 Task: Search one way flight ticket for 4 adults, 2 children, 2 infants in seat and 1 infant on lap in premium economy from Sacramento: Sacramento International Airport to Evansville: Evansville Regional Airport on 5-3-2023. Choice of flights is Southwest. Number of bags: 2 carry on bags. Price is upto 99000. Outbound departure time preference is 16:00.
Action: Mouse moved to (310, 259)
Screenshot: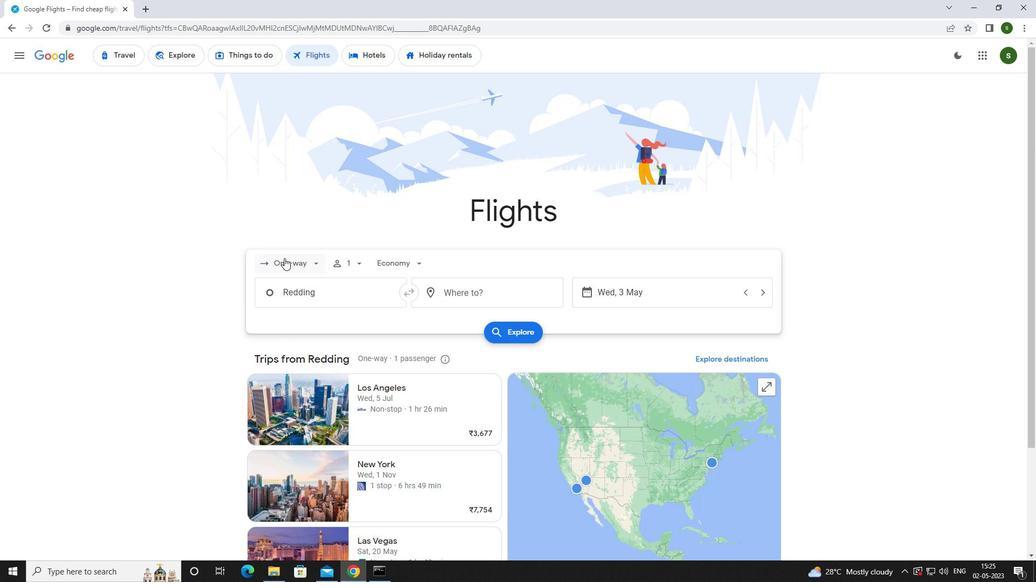 
Action: Mouse pressed left at (310, 259)
Screenshot: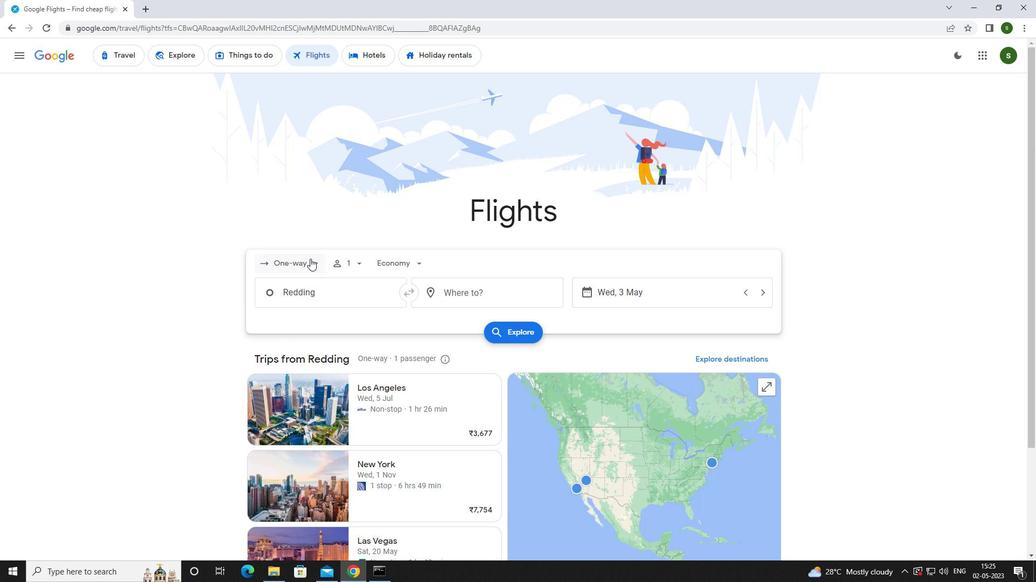 
Action: Mouse moved to (307, 308)
Screenshot: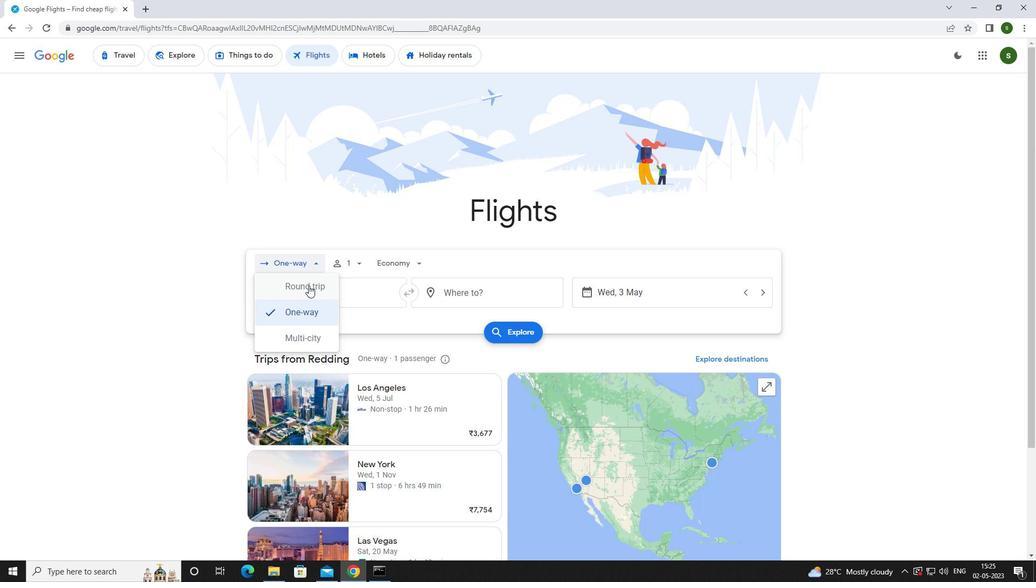 
Action: Mouse pressed left at (307, 308)
Screenshot: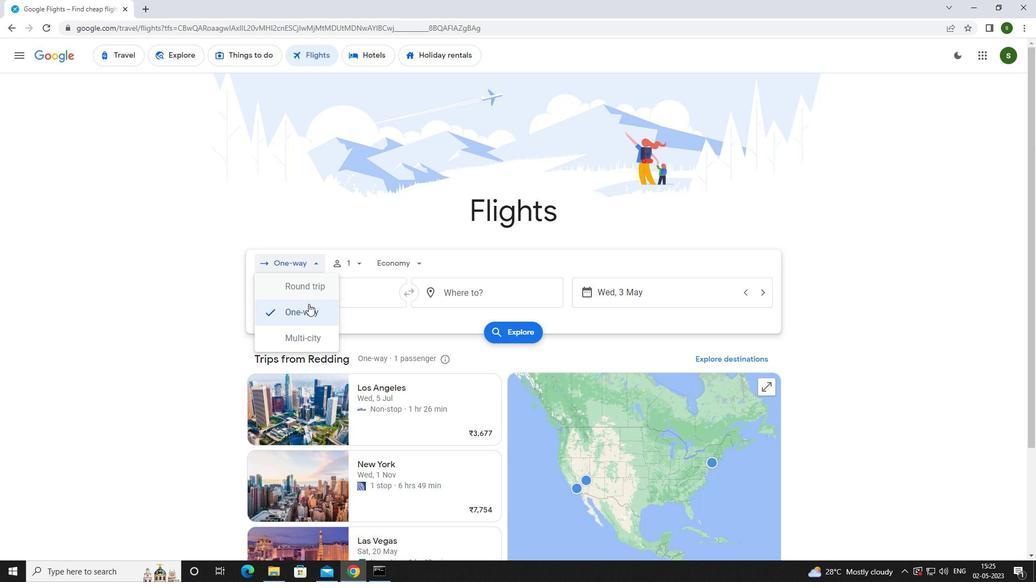 
Action: Mouse moved to (361, 265)
Screenshot: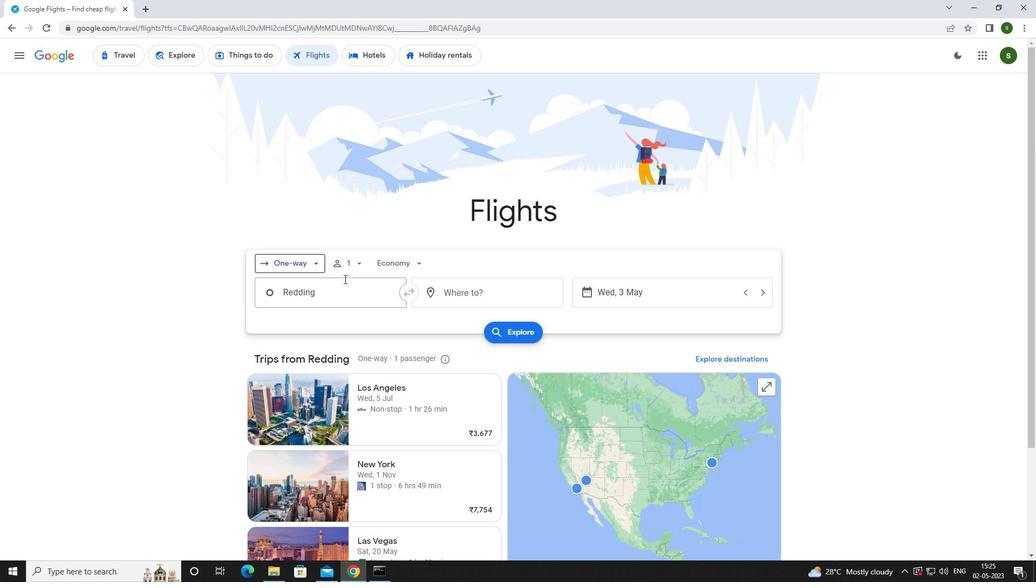 
Action: Mouse pressed left at (361, 265)
Screenshot: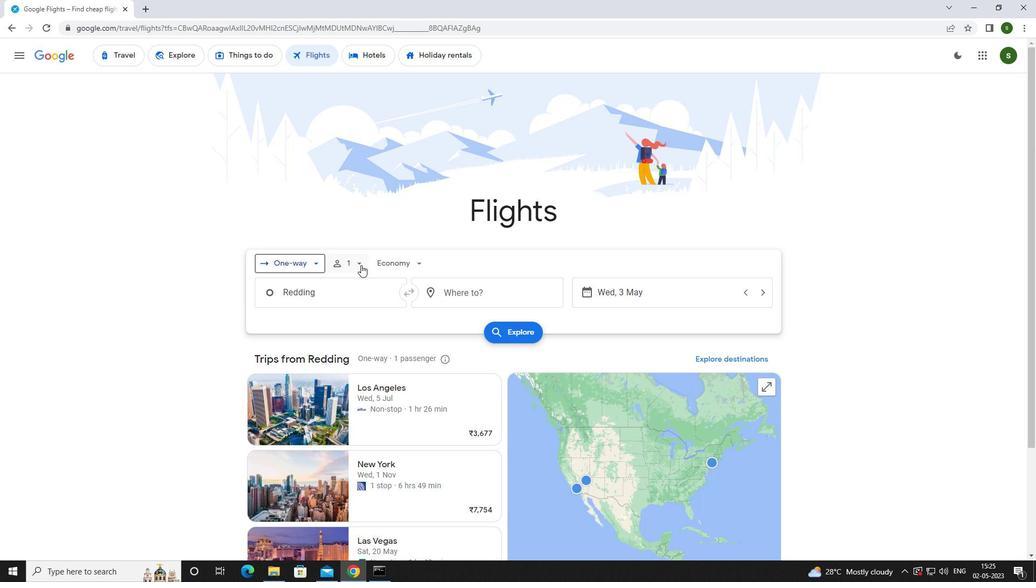 
Action: Mouse moved to (439, 290)
Screenshot: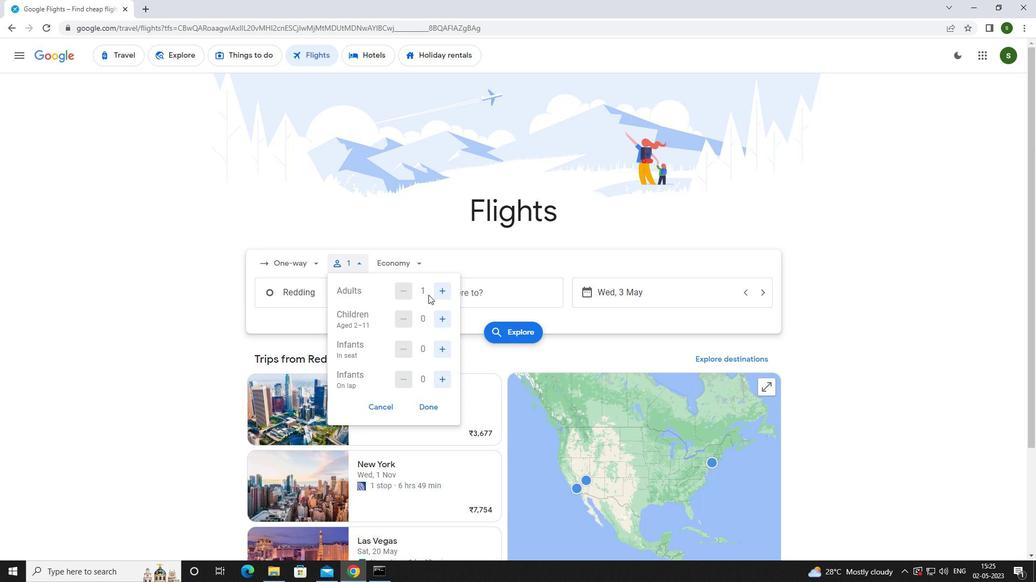 
Action: Mouse pressed left at (439, 290)
Screenshot: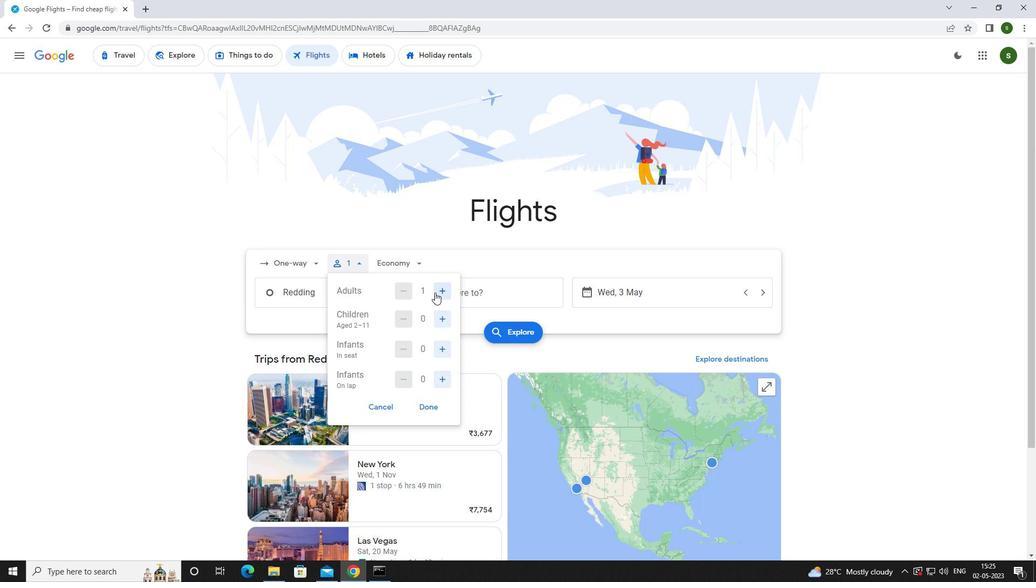 
Action: Mouse pressed left at (439, 290)
Screenshot: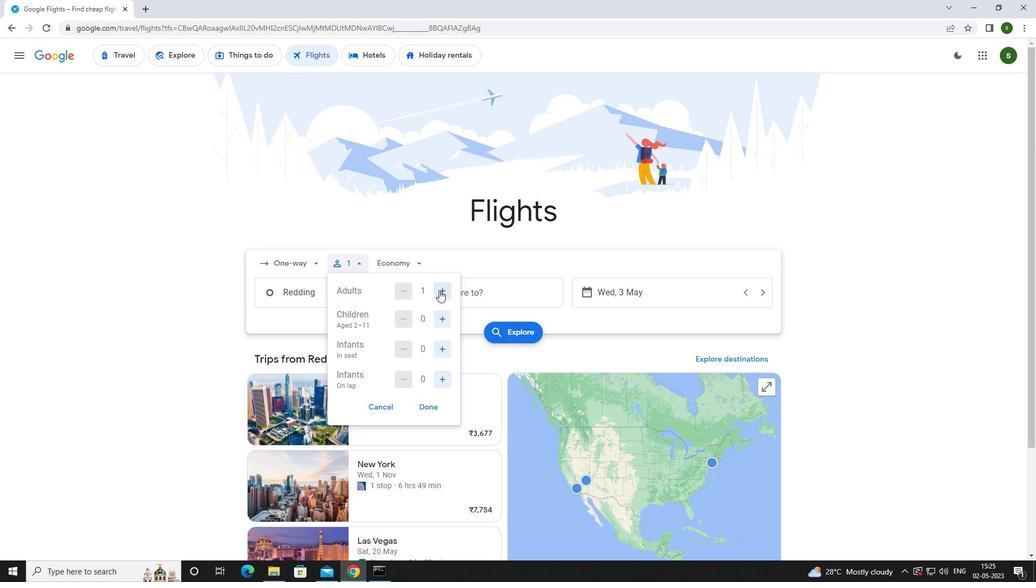 
Action: Mouse pressed left at (439, 290)
Screenshot: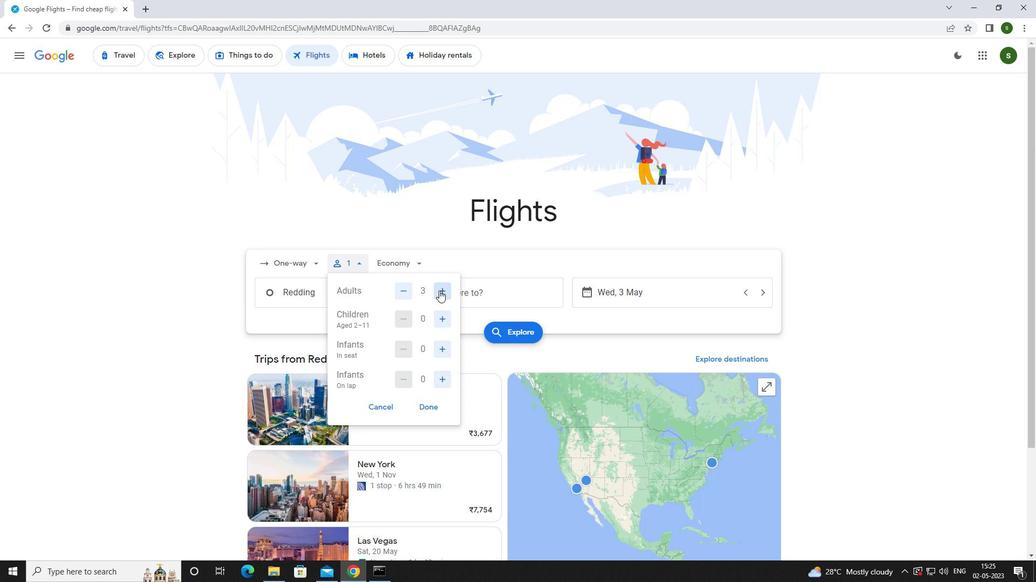 
Action: Mouse moved to (443, 313)
Screenshot: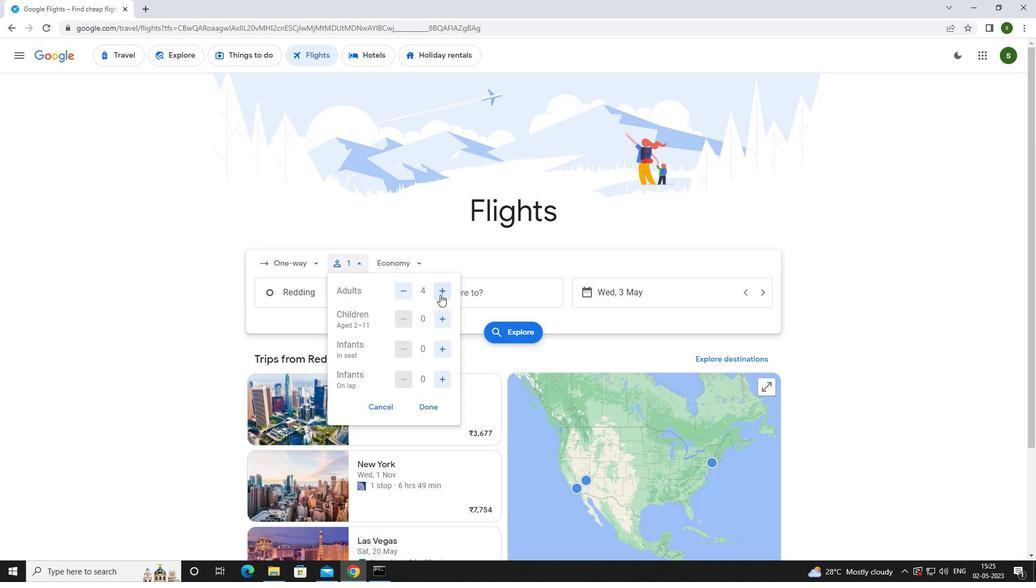 
Action: Mouse pressed left at (443, 313)
Screenshot: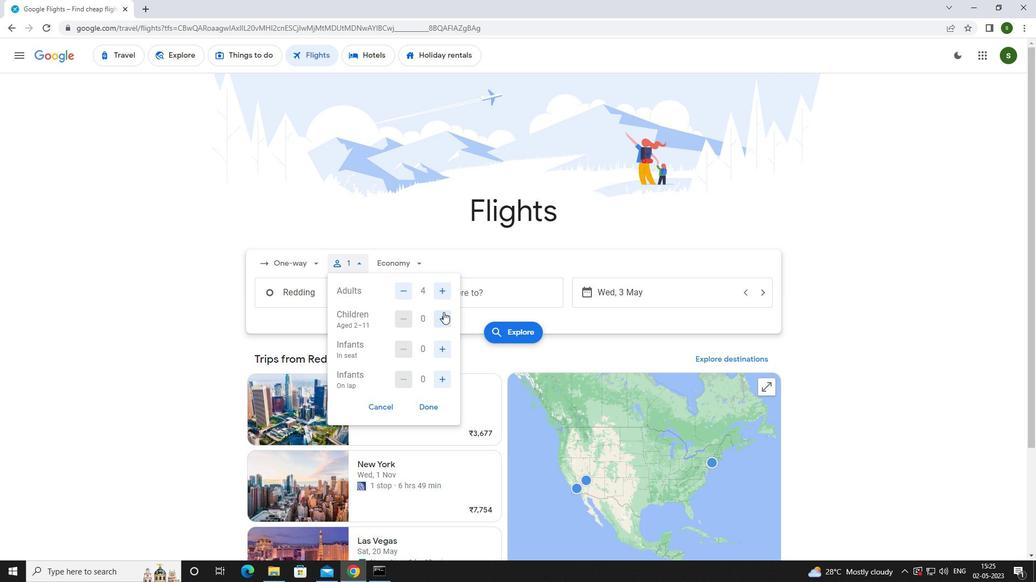 
Action: Mouse pressed left at (443, 313)
Screenshot: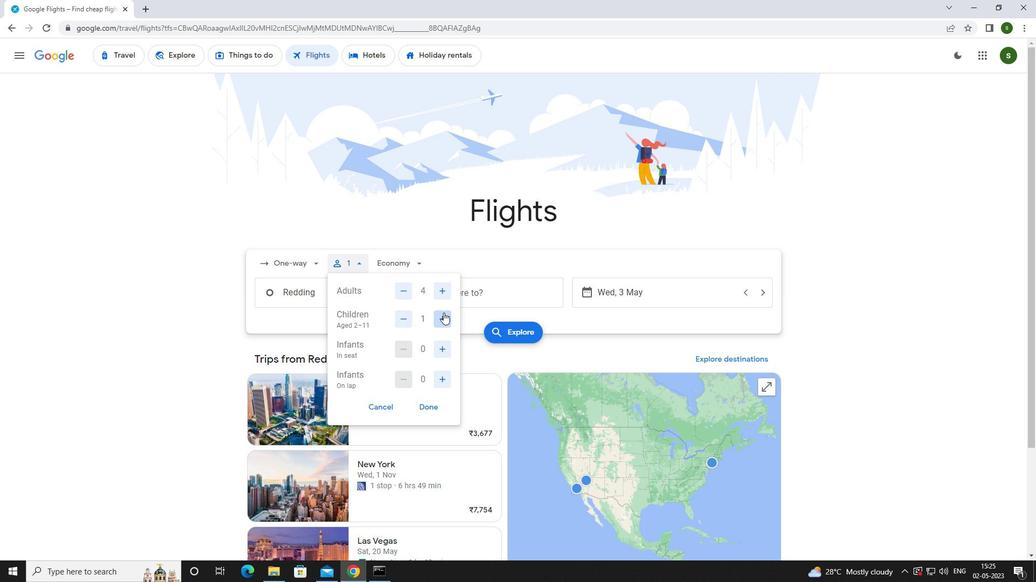 
Action: Mouse moved to (440, 341)
Screenshot: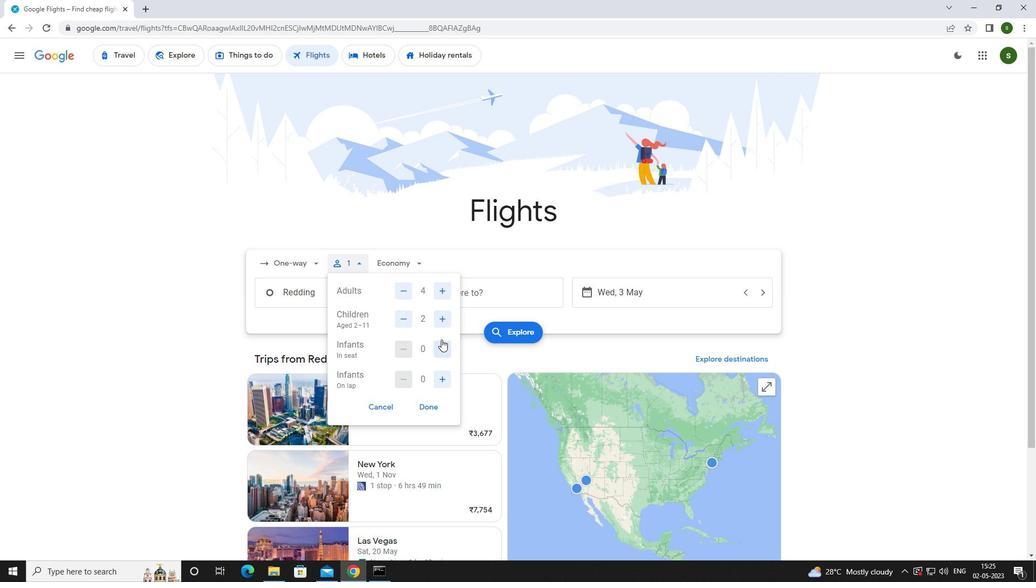 
Action: Mouse pressed left at (440, 341)
Screenshot: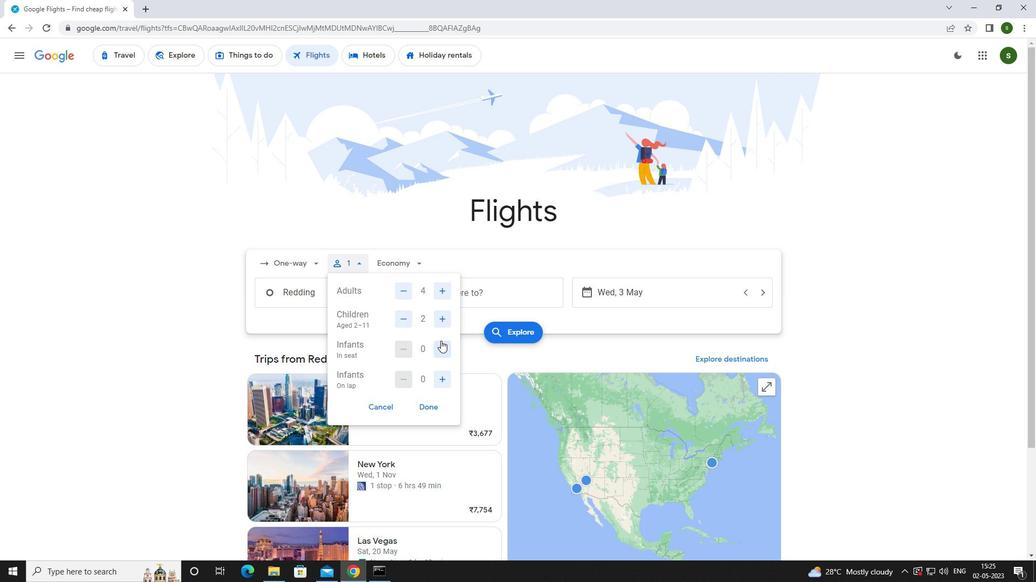 
Action: Mouse pressed left at (440, 341)
Screenshot: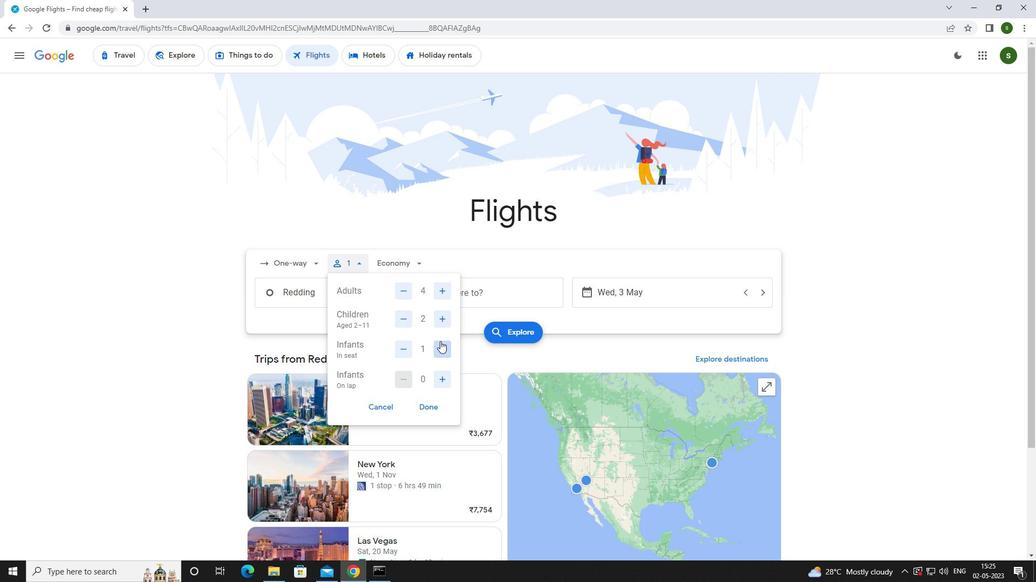 
Action: Mouse moved to (441, 379)
Screenshot: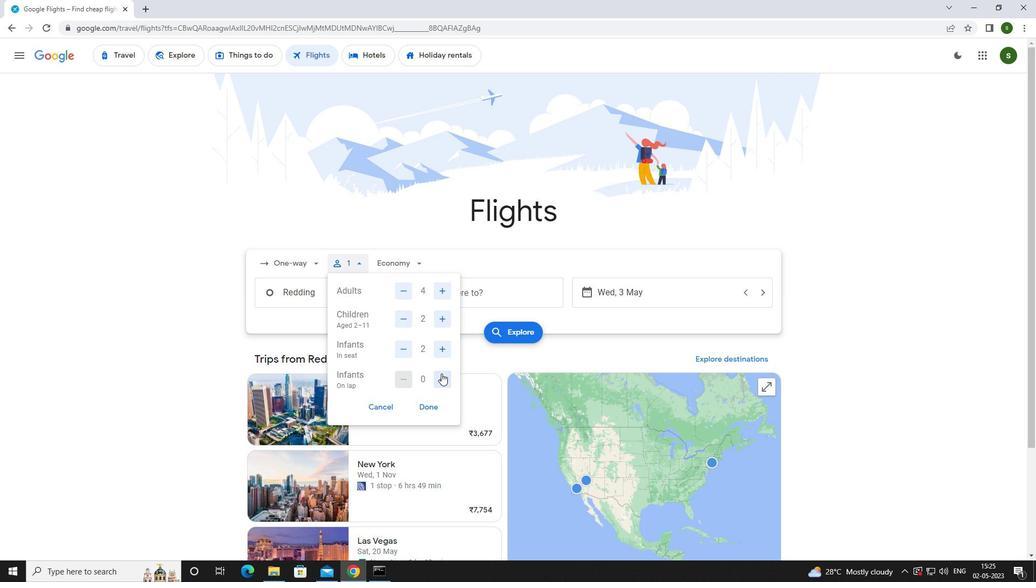 
Action: Mouse pressed left at (441, 379)
Screenshot: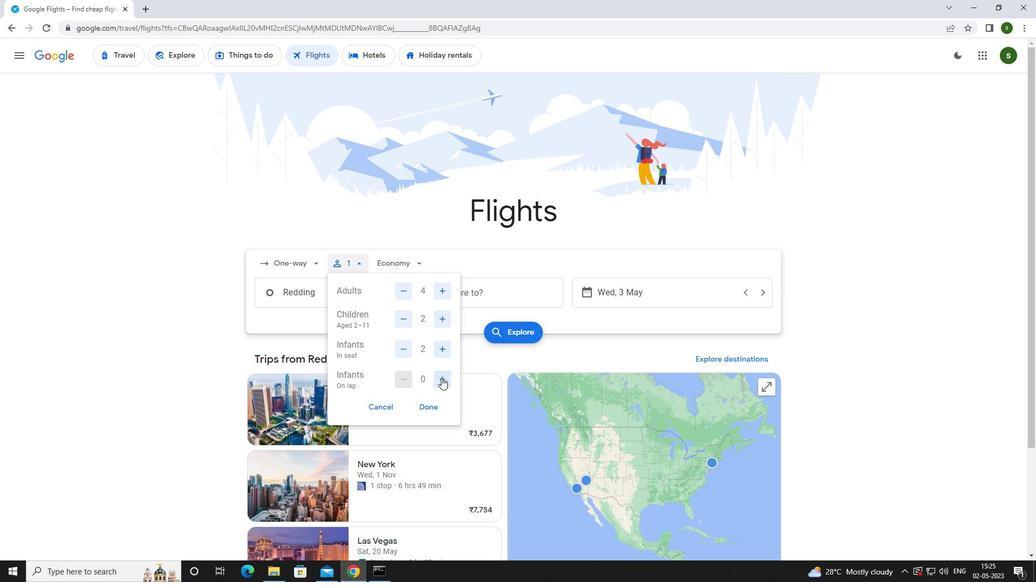 
Action: Mouse moved to (419, 263)
Screenshot: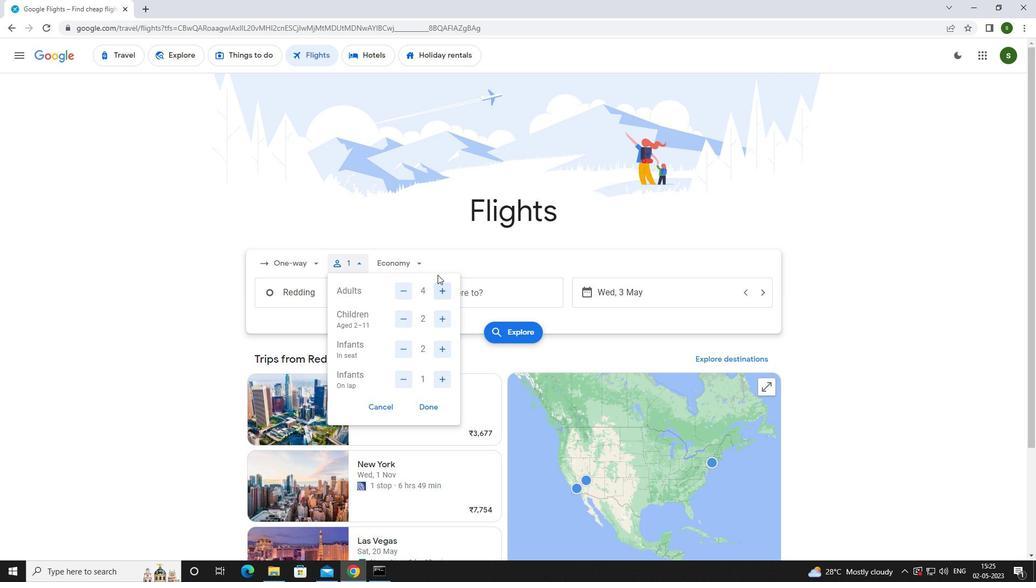 
Action: Mouse pressed left at (419, 263)
Screenshot: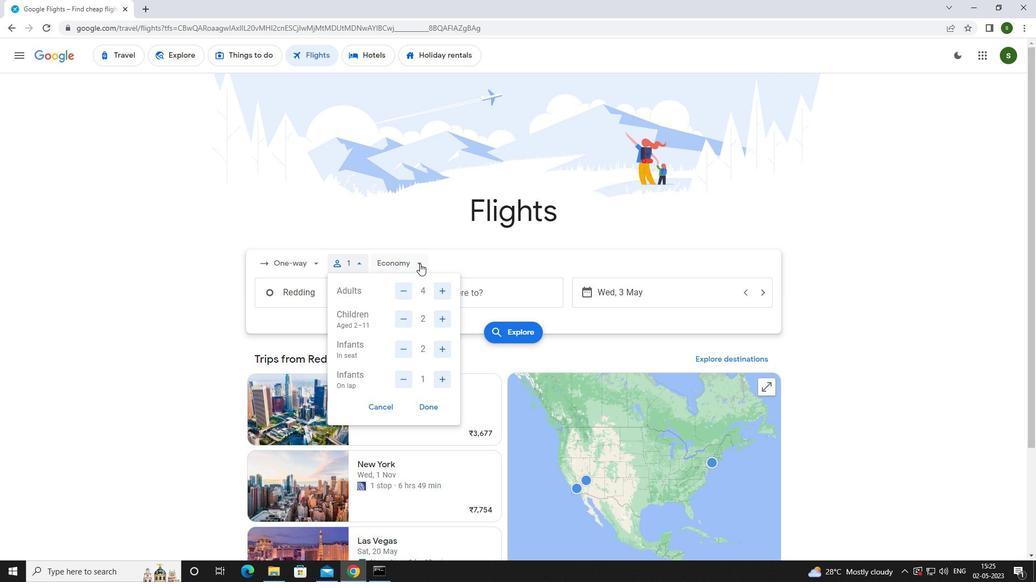 
Action: Mouse moved to (423, 308)
Screenshot: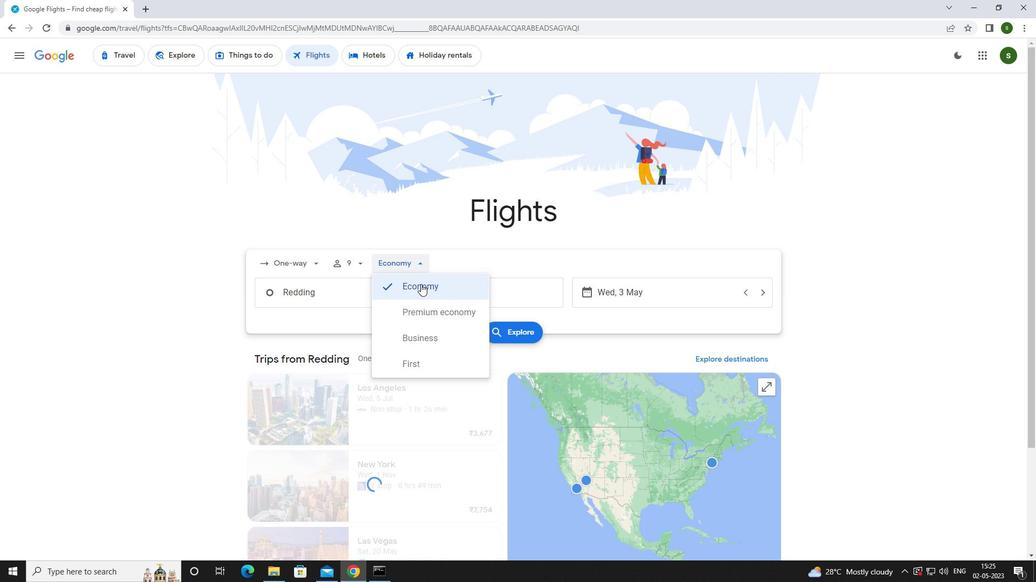 
Action: Mouse pressed left at (423, 308)
Screenshot: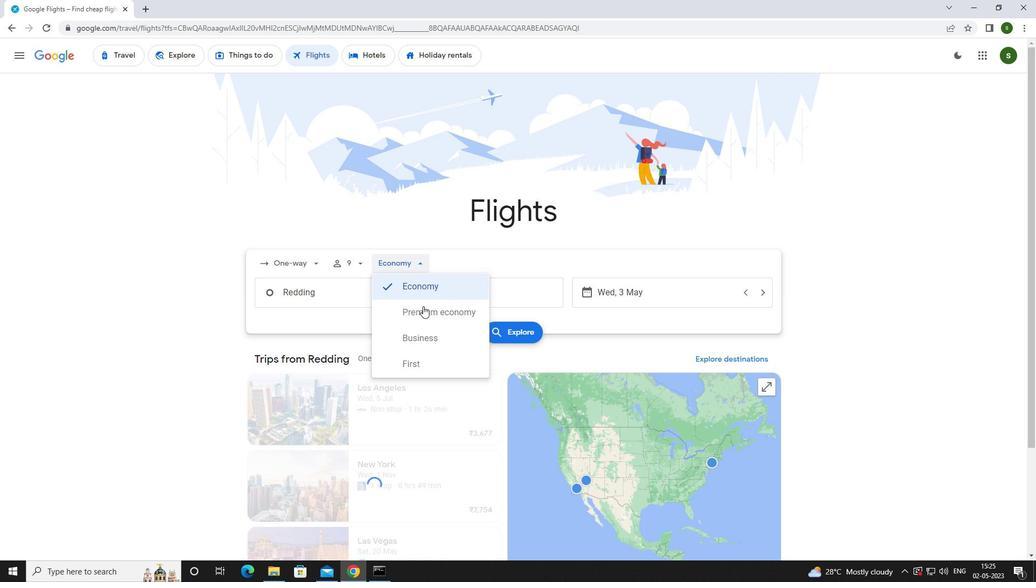
Action: Mouse moved to (370, 295)
Screenshot: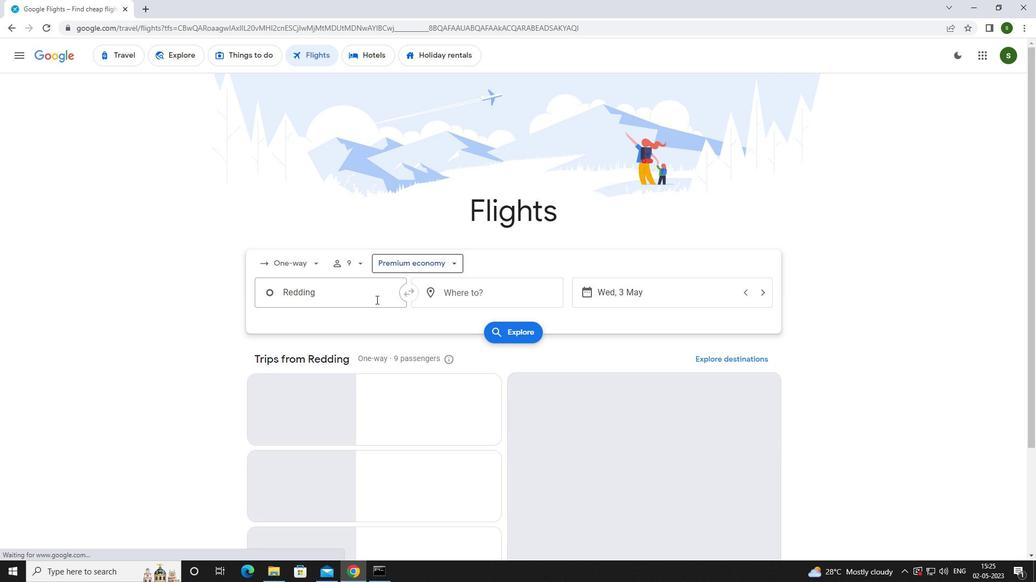 
Action: Mouse pressed left at (370, 295)
Screenshot: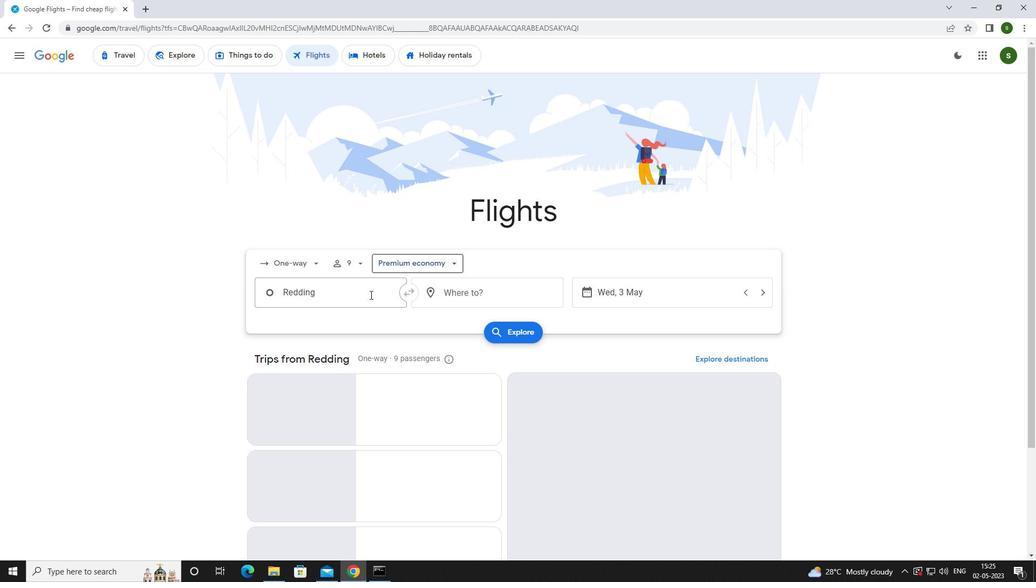 
Action: Mouse moved to (370, 291)
Screenshot: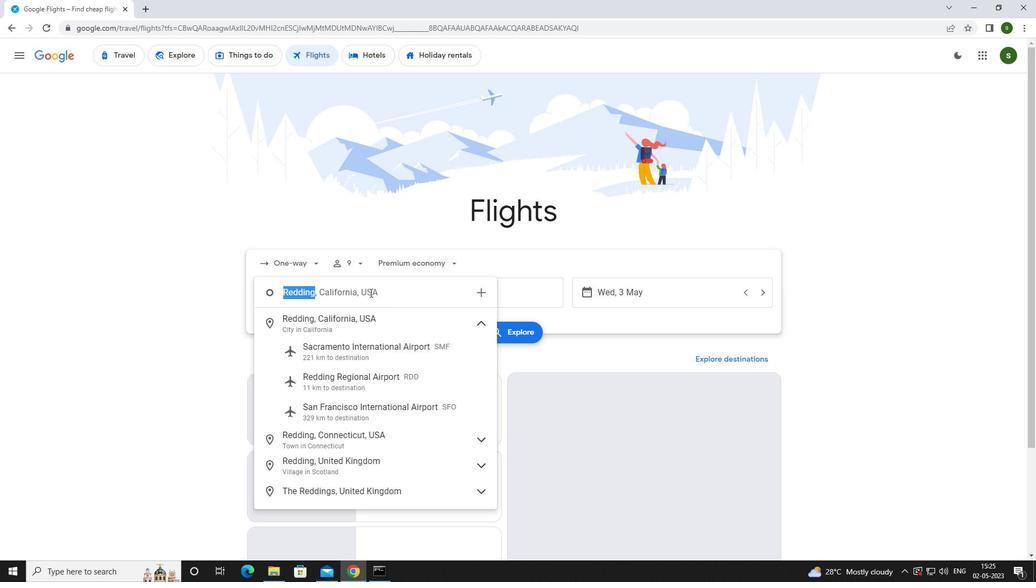 
Action: Key pressed <Key.caps_lock>
Screenshot: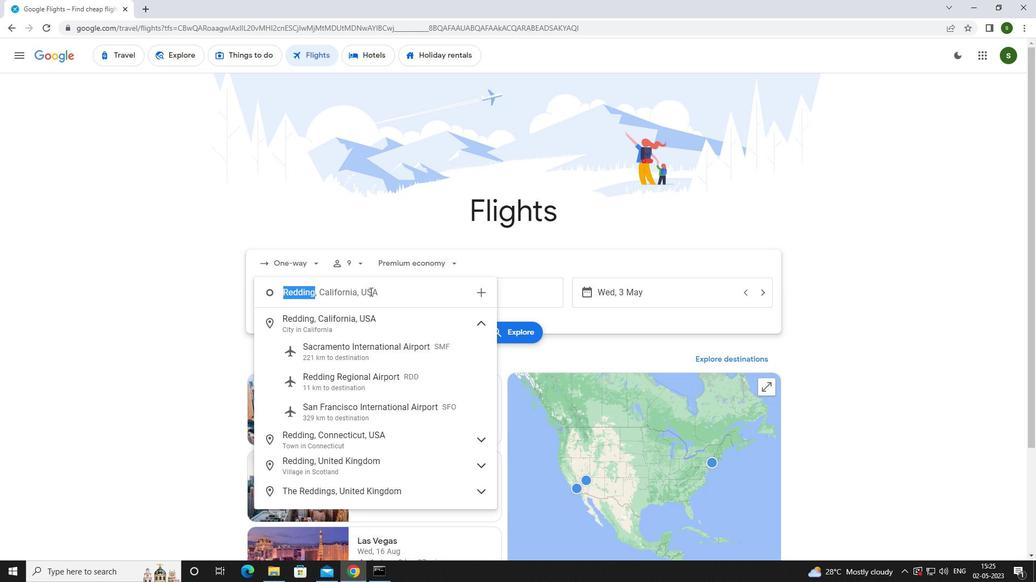 
Action: Mouse moved to (369, 291)
Screenshot: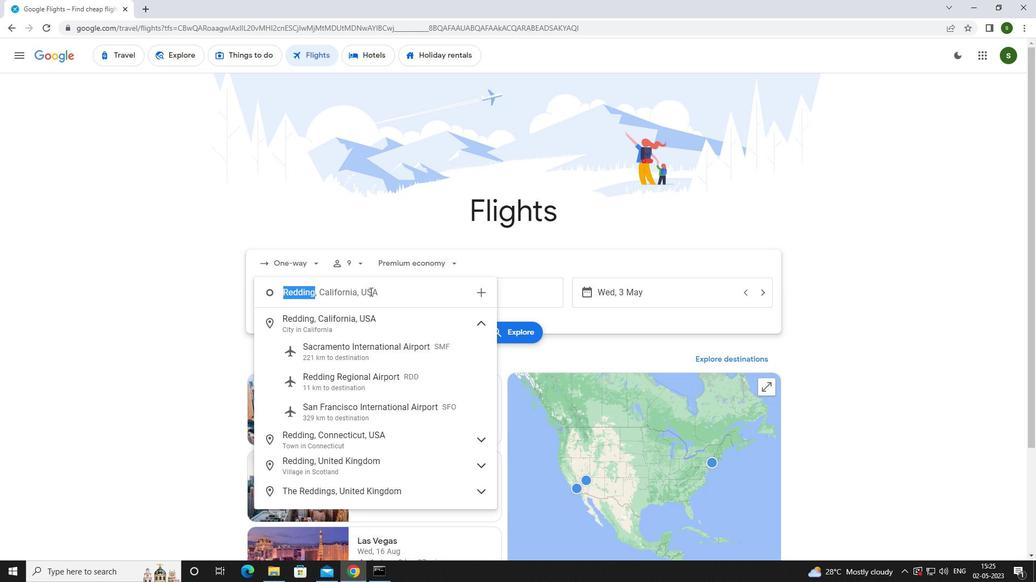 
Action: Key pressed s<Key.caps_lock>acramento
Screenshot: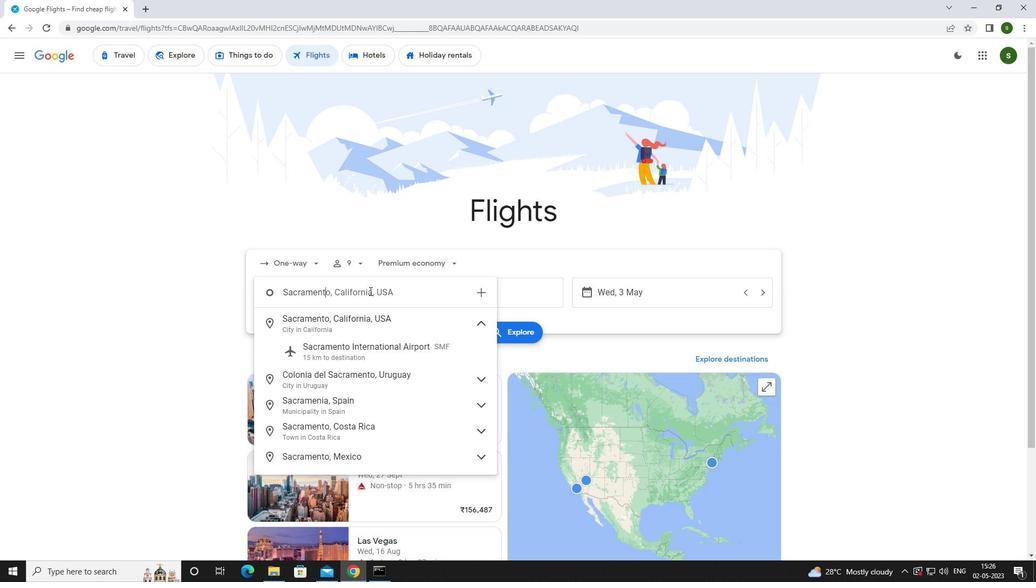 
Action: Mouse moved to (382, 345)
Screenshot: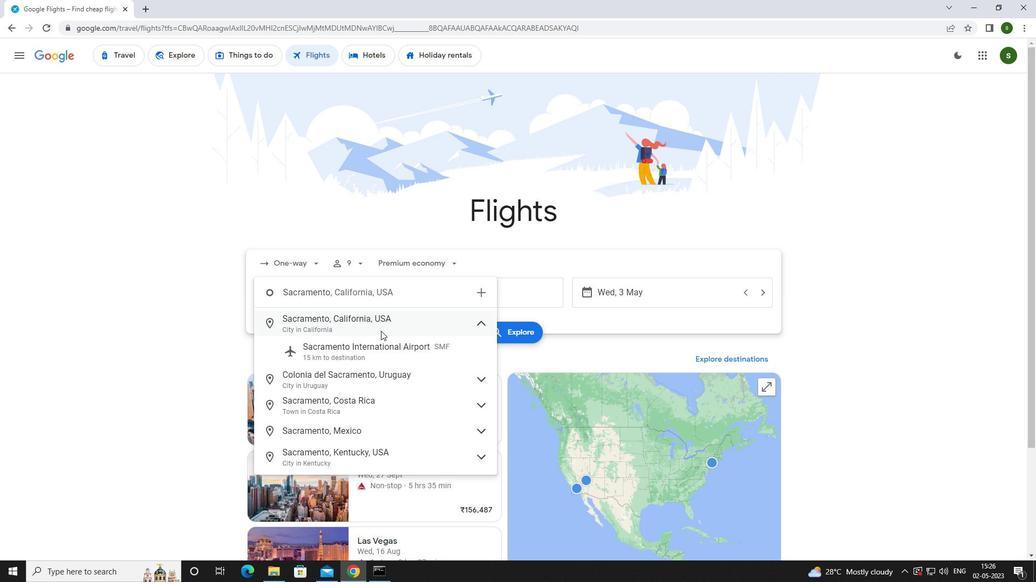
Action: Mouse pressed left at (382, 345)
Screenshot: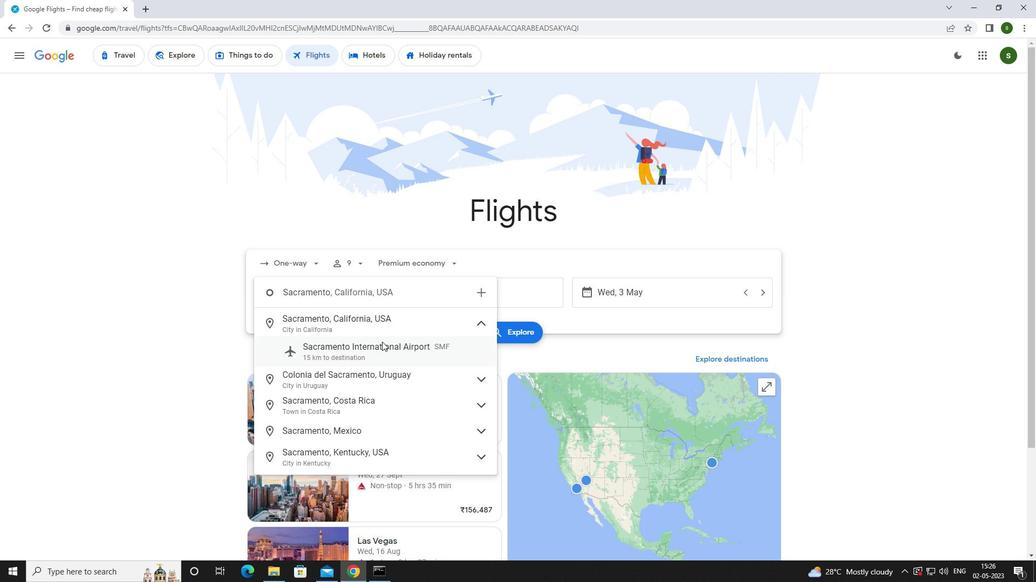 
Action: Mouse moved to (477, 294)
Screenshot: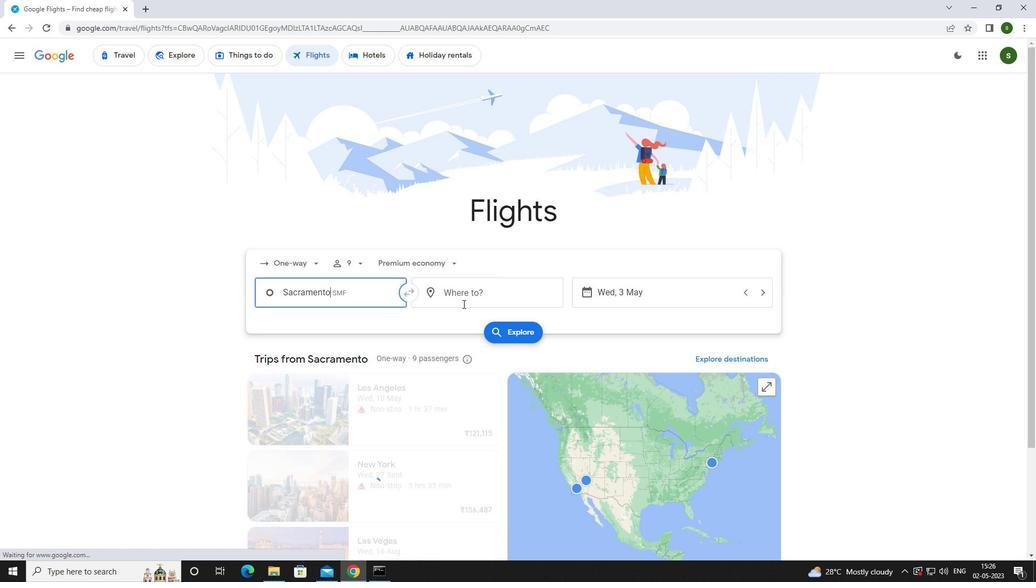 
Action: Mouse pressed left at (477, 294)
Screenshot: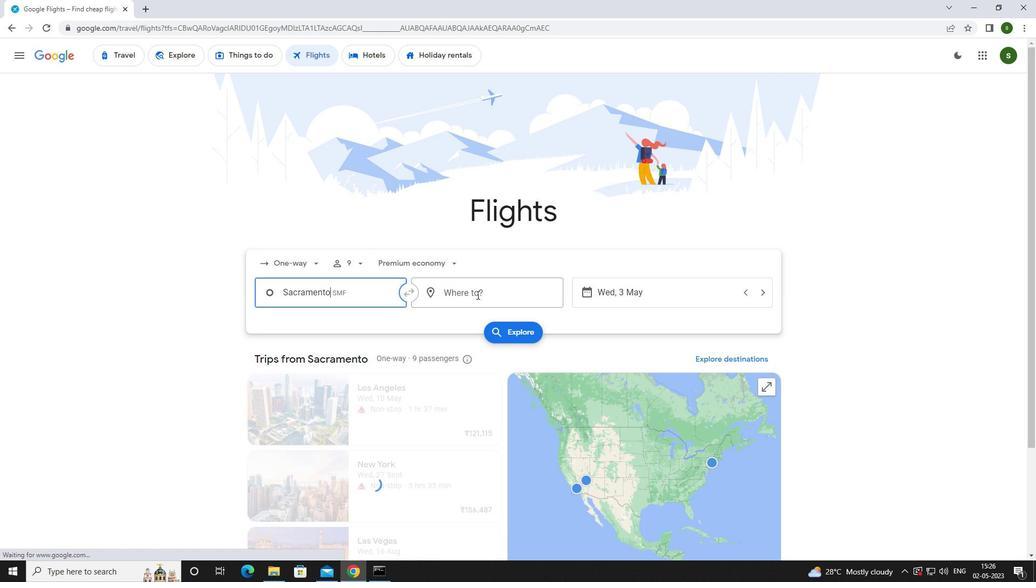 
Action: Mouse moved to (400, 319)
Screenshot: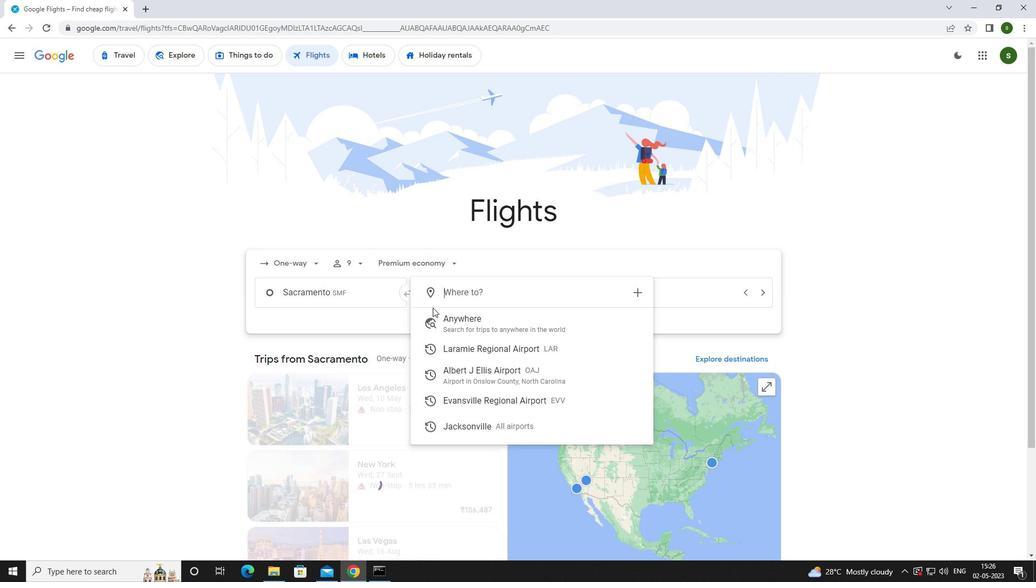 
Action: Key pressed <Key.caps_lock>e<Key.caps_lock>vansvi
Screenshot: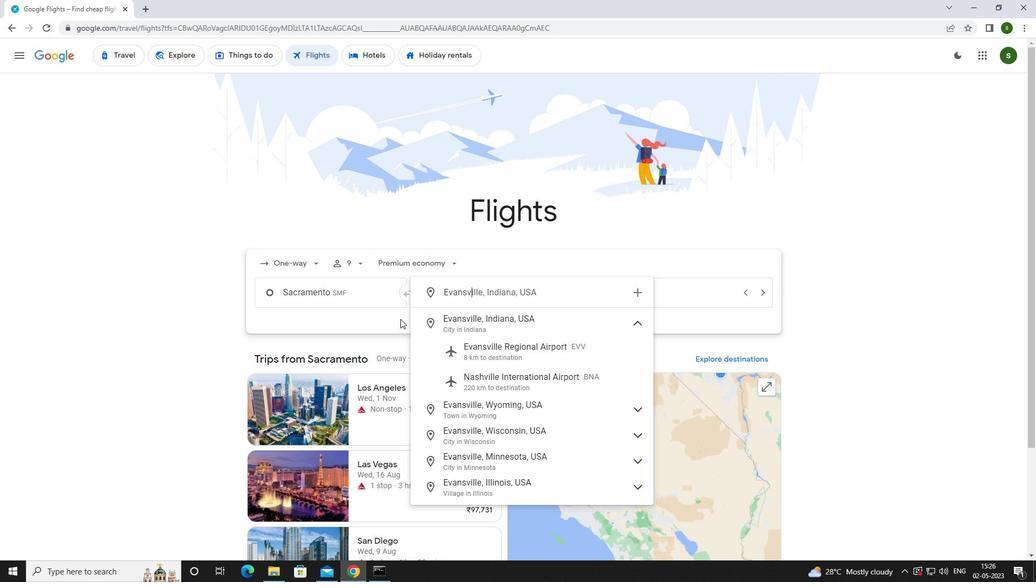 
Action: Mouse moved to (502, 350)
Screenshot: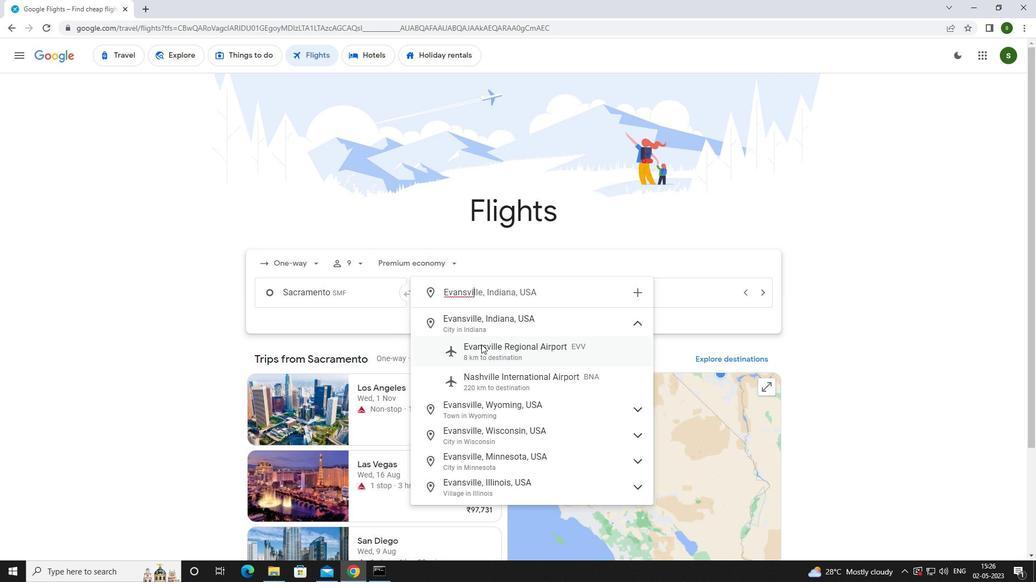 
Action: Mouse pressed left at (502, 350)
Screenshot: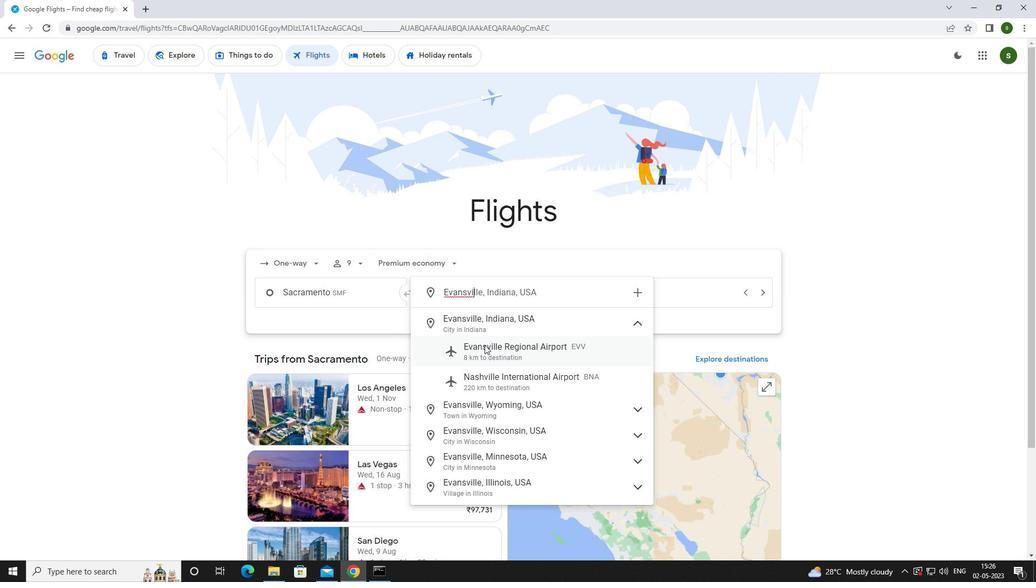 
Action: Mouse moved to (658, 291)
Screenshot: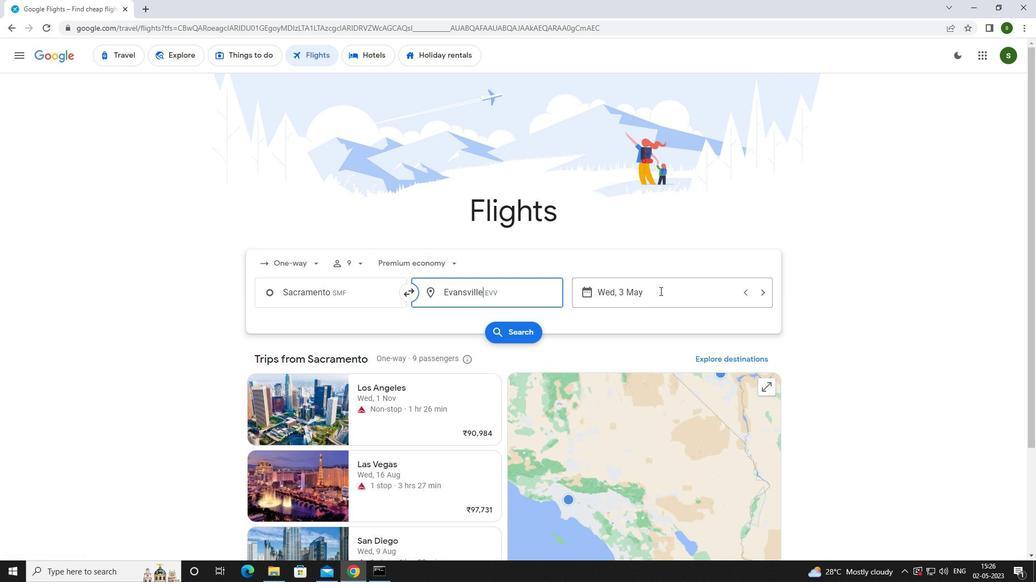 
Action: Mouse pressed left at (658, 291)
Screenshot: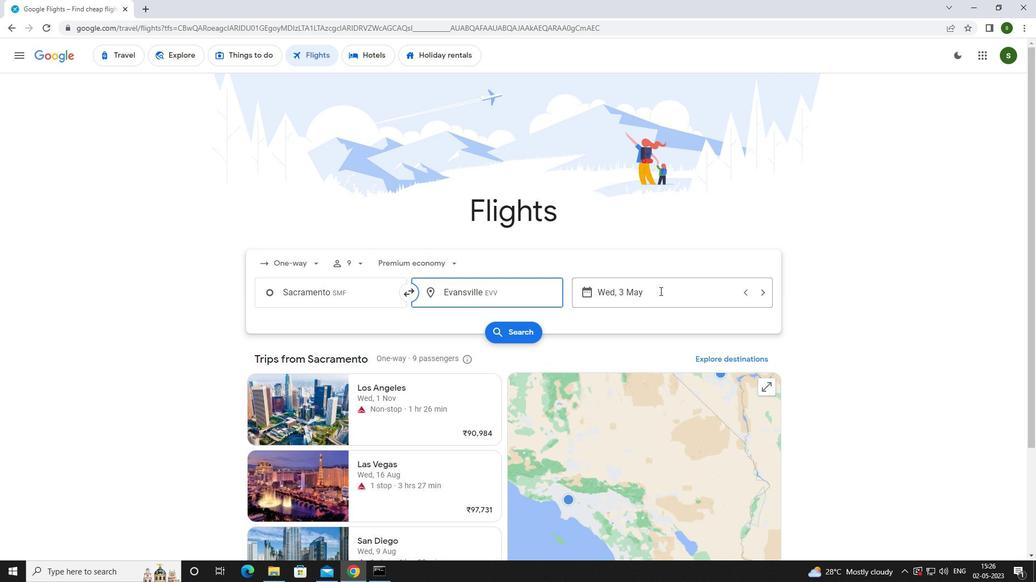 
Action: Mouse moved to (468, 368)
Screenshot: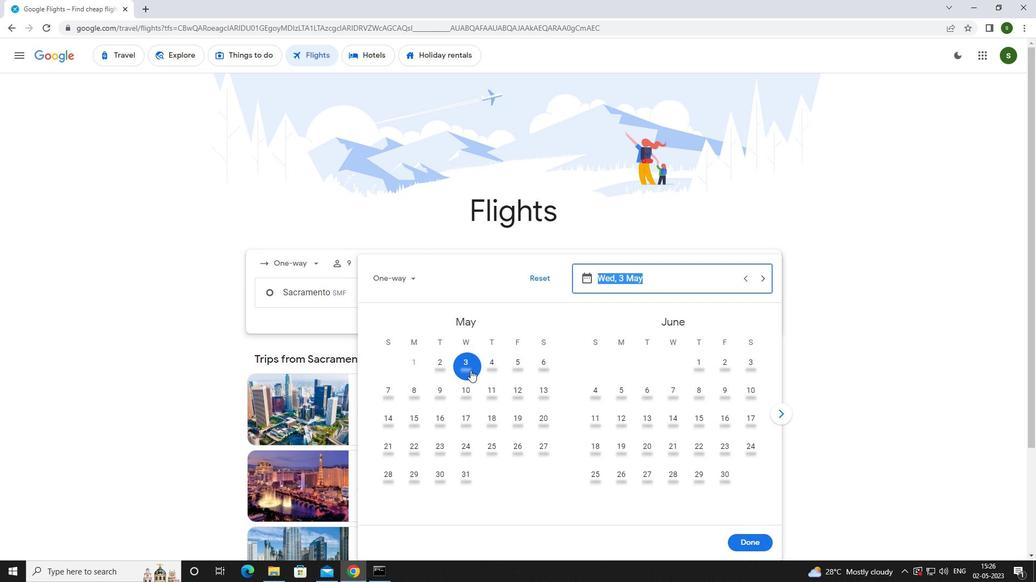 
Action: Mouse pressed left at (468, 368)
Screenshot: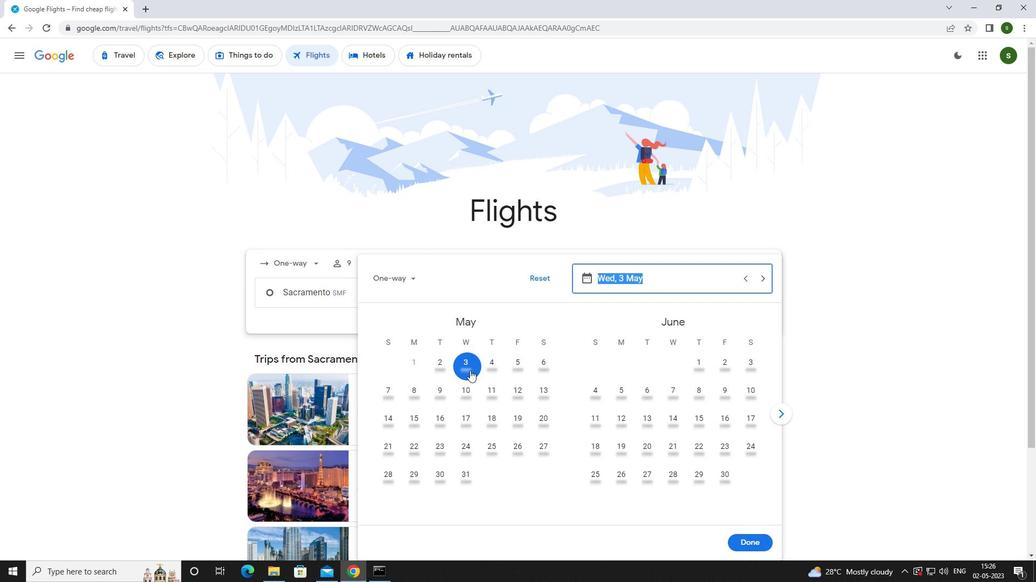 
Action: Mouse moved to (753, 542)
Screenshot: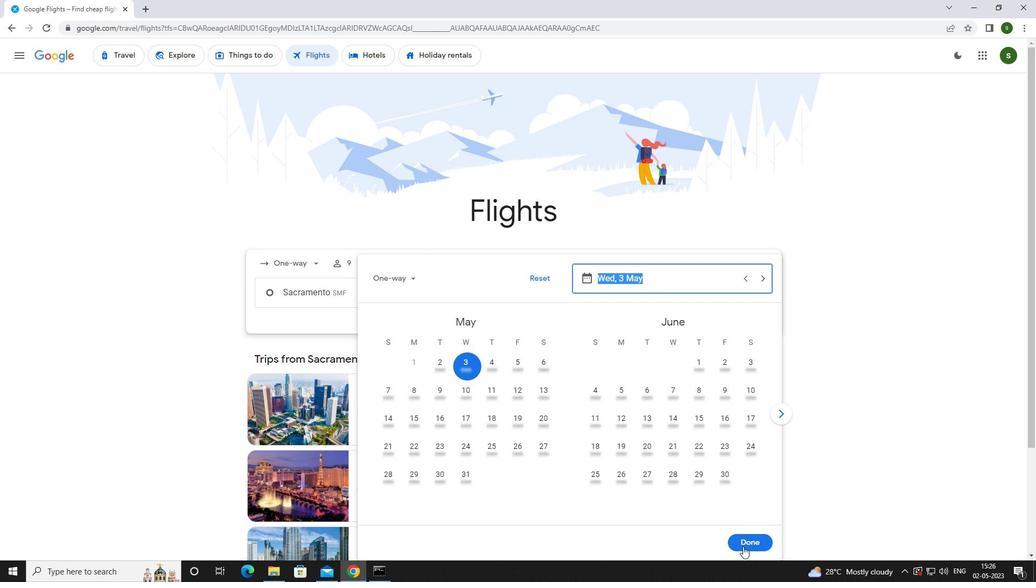 
Action: Mouse pressed left at (753, 542)
Screenshot: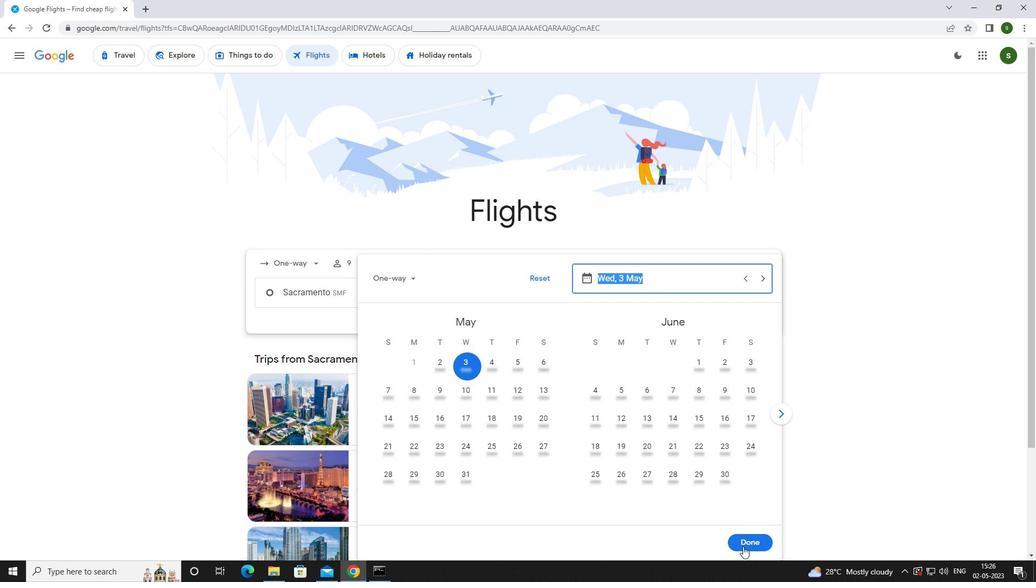 
Action: Mouse moved to (508, 335)
Screenshot: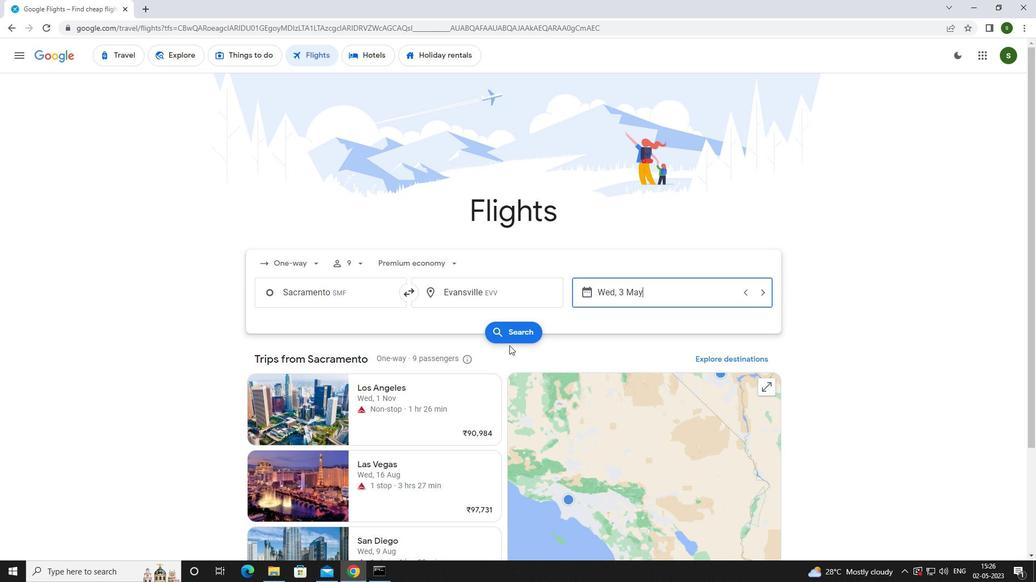 
Action: Mouse pressed left at (508, 335)
Screenshot: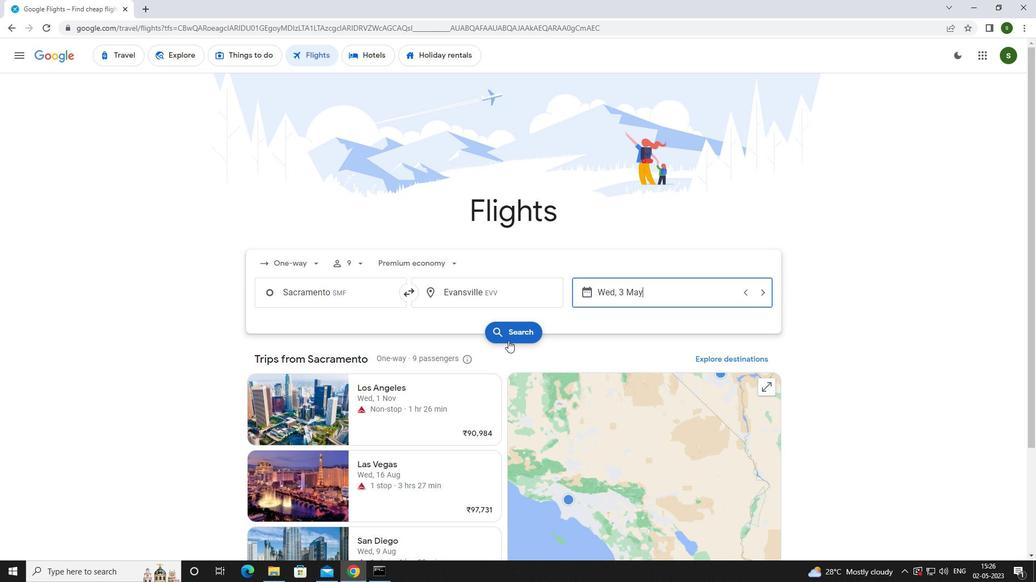
Action: Mouse moved to (261, 160)
Screenshot: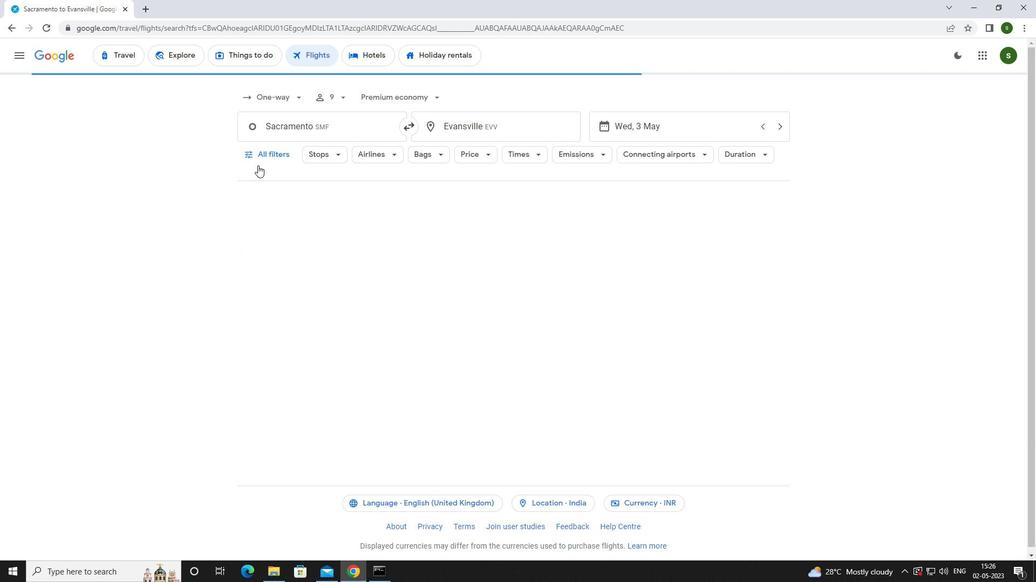 
Action: Mouse pressed left at (261, 160)
Screenshot: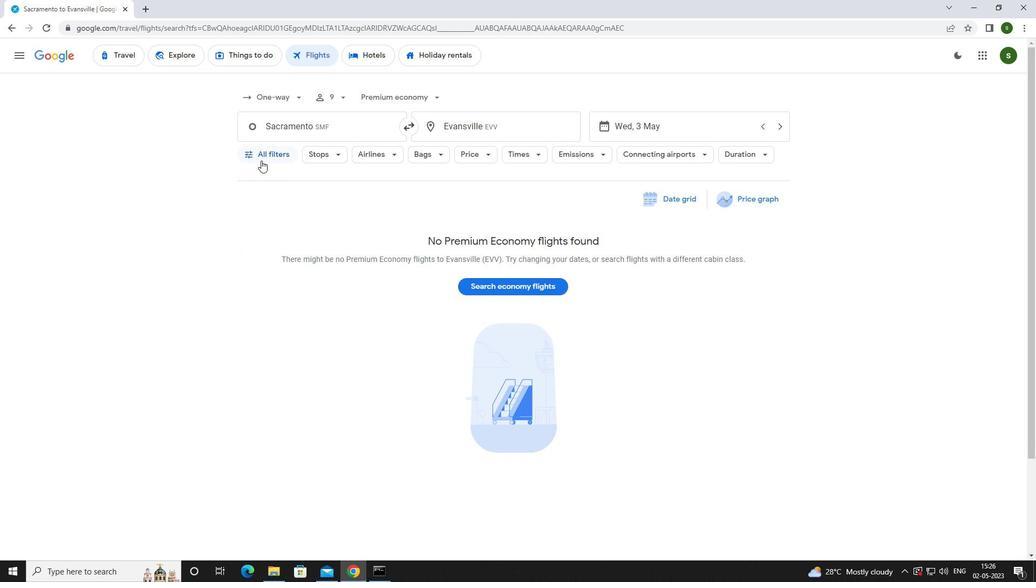 
Action: Mouse moved to (406, 383)
Screenshot: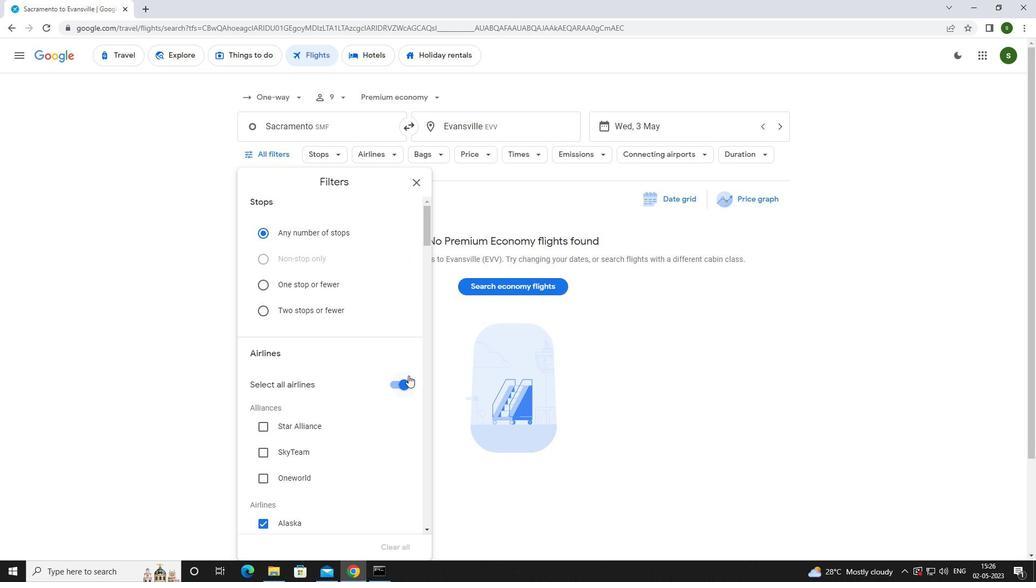 
Action: Mouse pressed left at (406, 383)
Screenshot: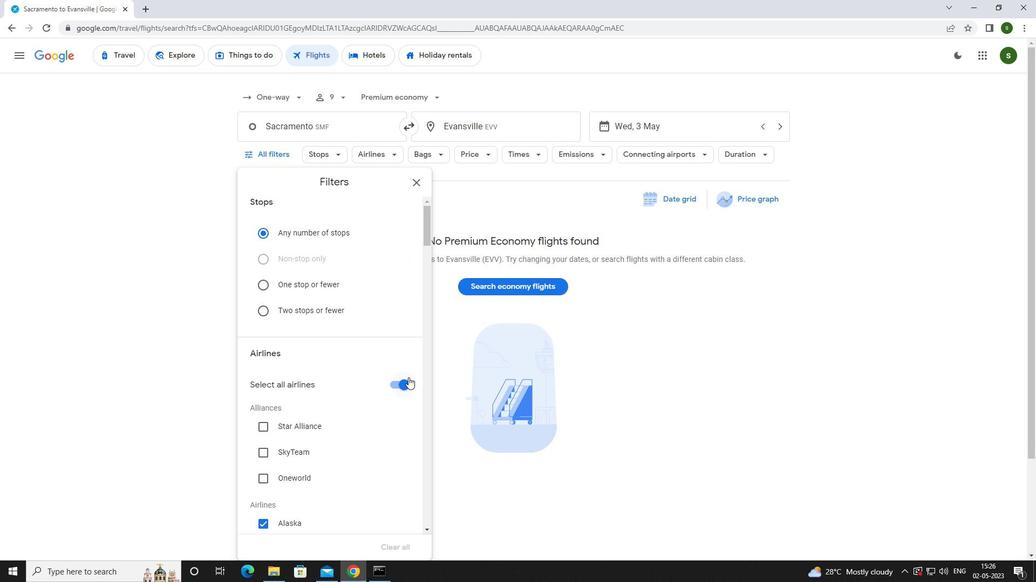 
Action: Mouse moved to (379, 316)
Screenshot: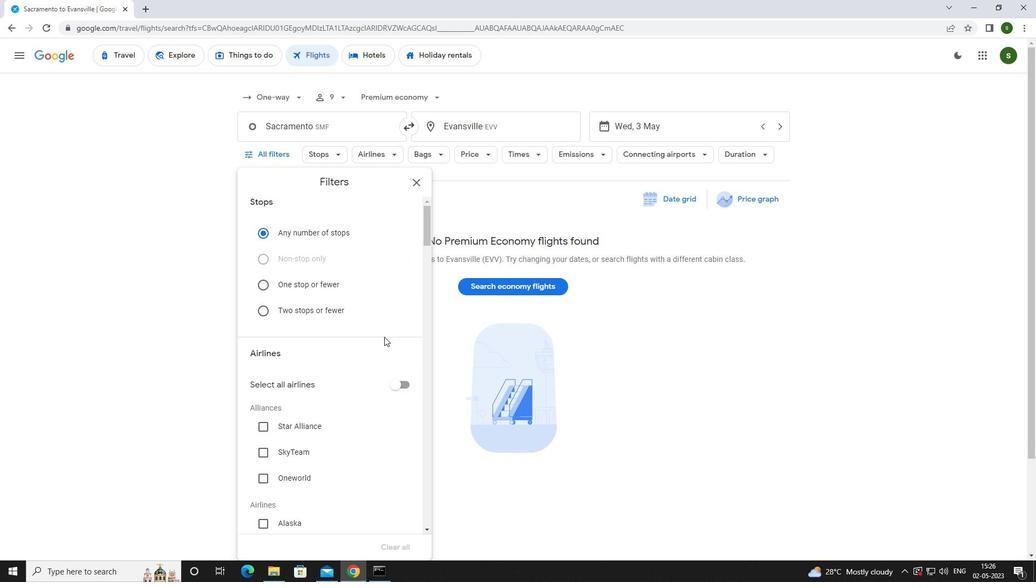 
Action: Mouse scrolled (379, 316) with delta (0, 0)
Screenshot: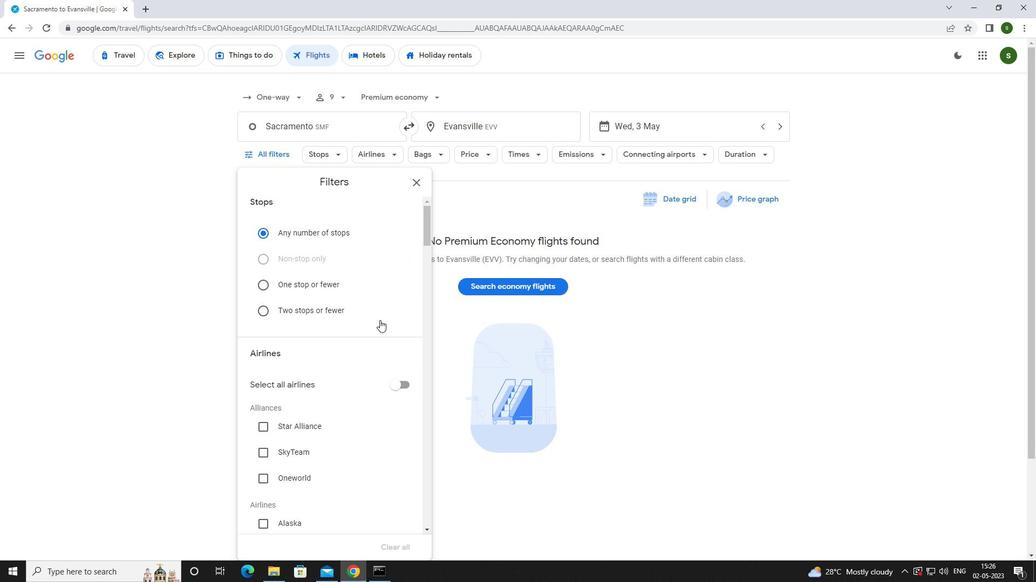 
Action: Mouse scrolled (379, 316) with delta (0, 0)
Screenshot: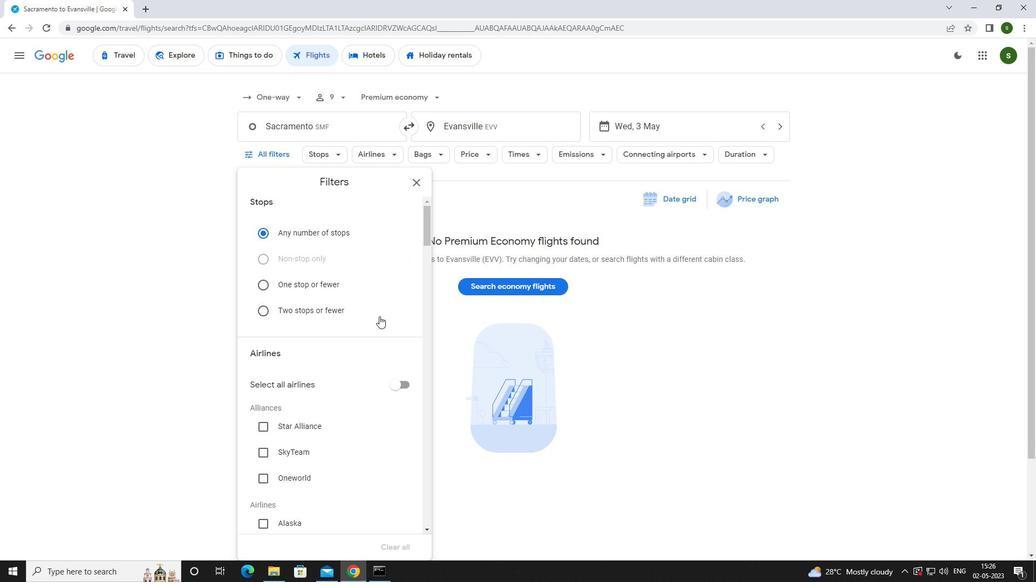 
Action: Mouse scrolled (379, 316) with delta (0, 0)
Screenshot: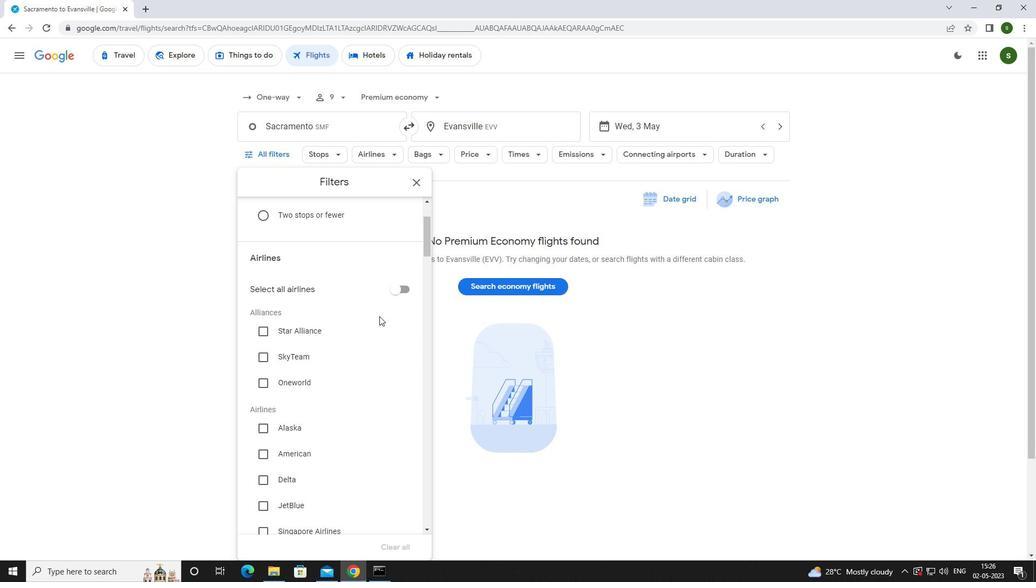 
Action: Mouse scrolled (379, 316) with delta (0, 0)
Screenshot: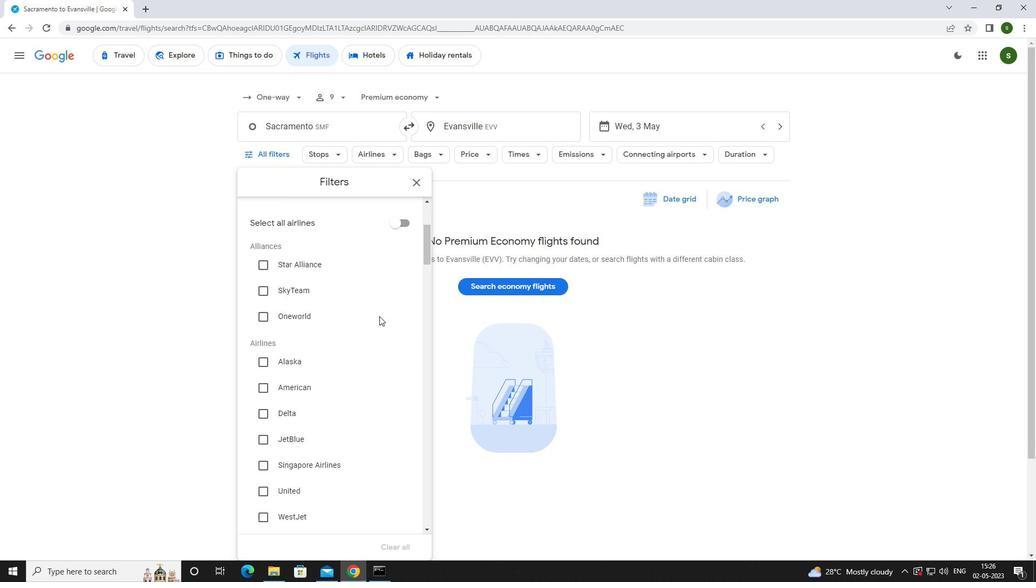 
Action: Mouse scrolled (379, 316) with delta (0, 0)
Screenshot: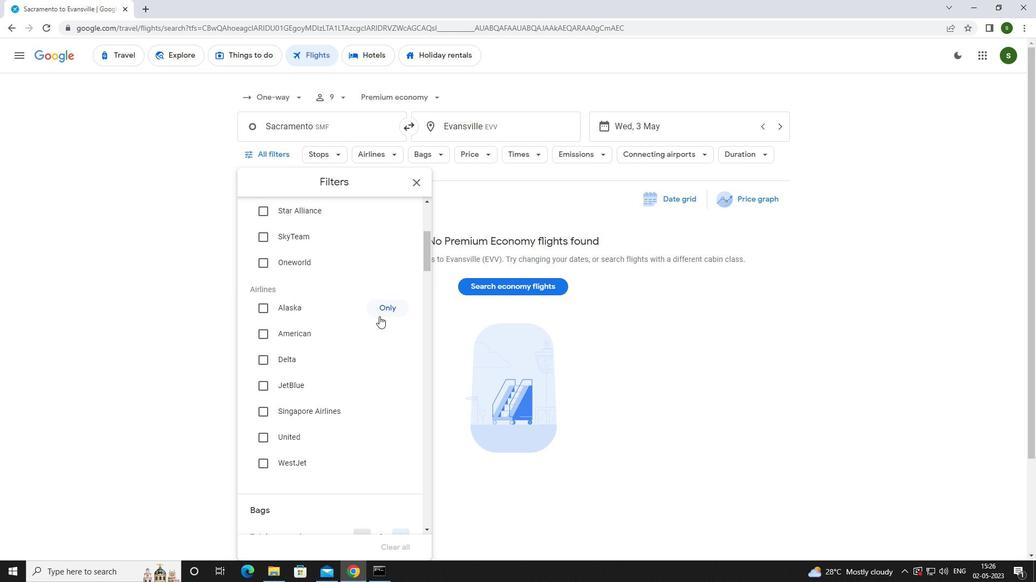 
Action: Mouse scrolled (379, 316) with delta (0, 0)
Screenshot: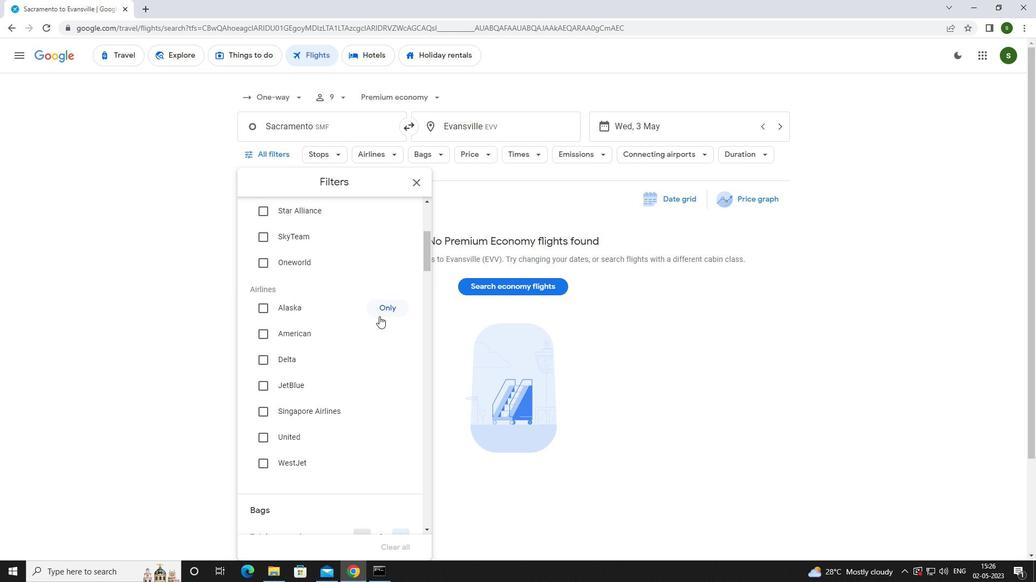 
Action: Mouse scrolled (379, 316) with delta (0, 0)
Screenshot: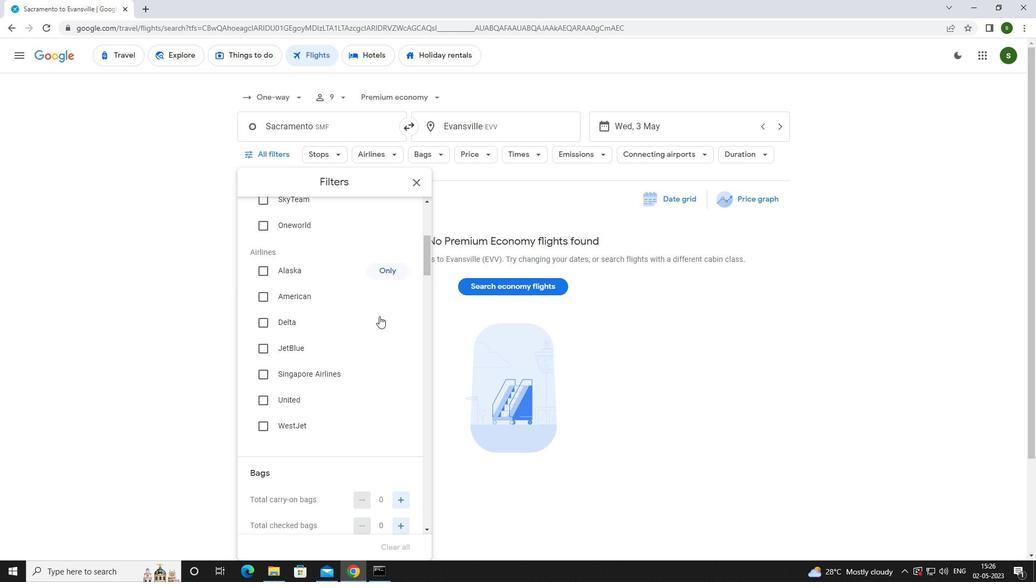 
Action: Mouse scrolled (379, 316) with delta (0, 0)
Screenshot: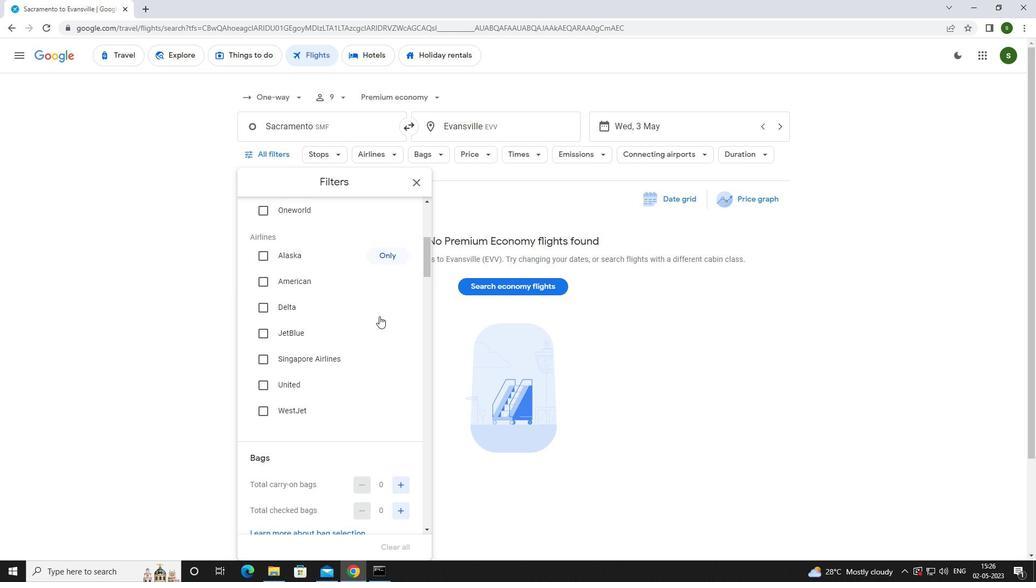 
Action: Mouse moved to (398, 320)
Screenshot: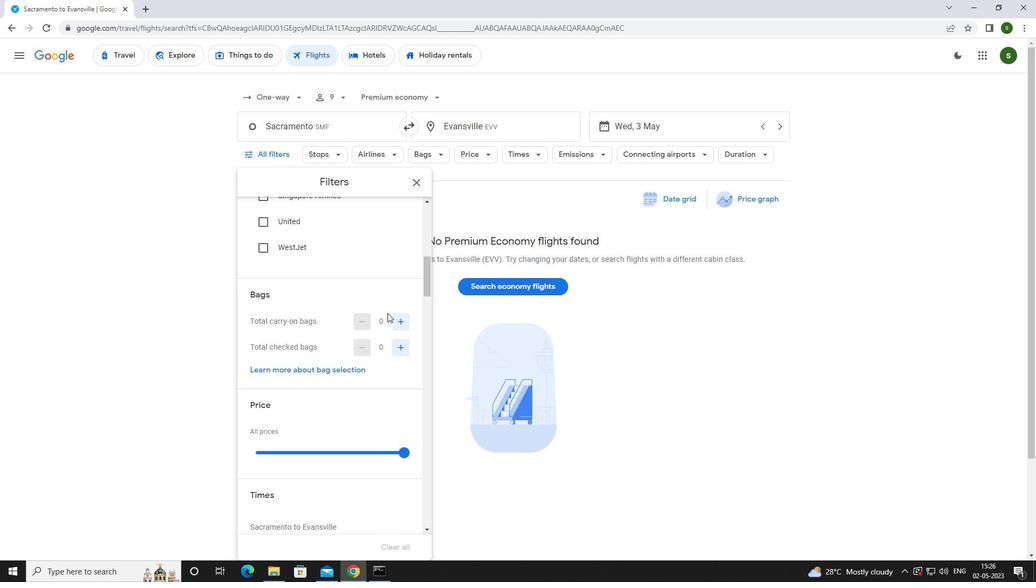 
Action: Mouse pressed left at (398, 320)
Screenshot: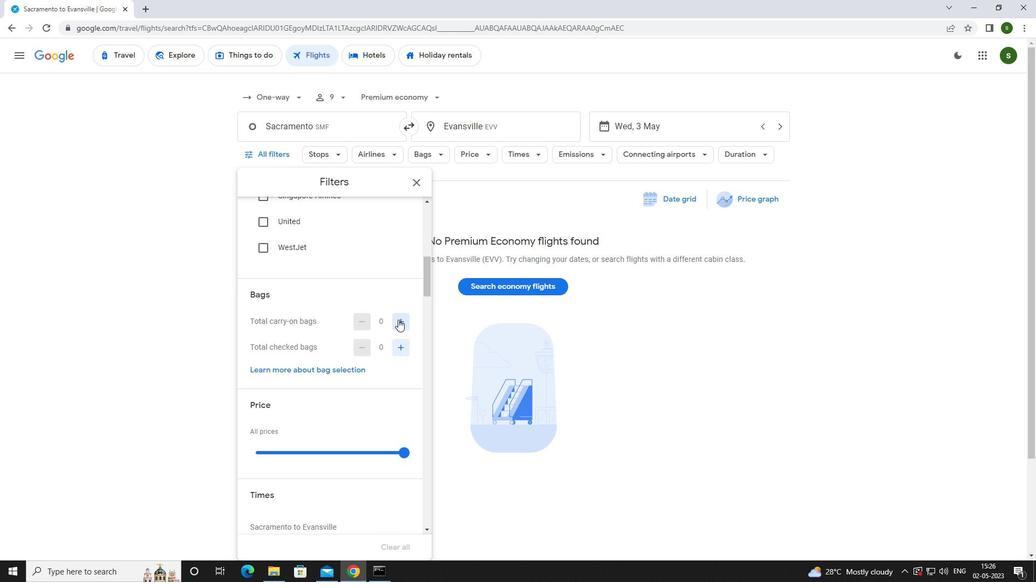 
Action: Mouse pressed left at (398, 320)
Screenshot: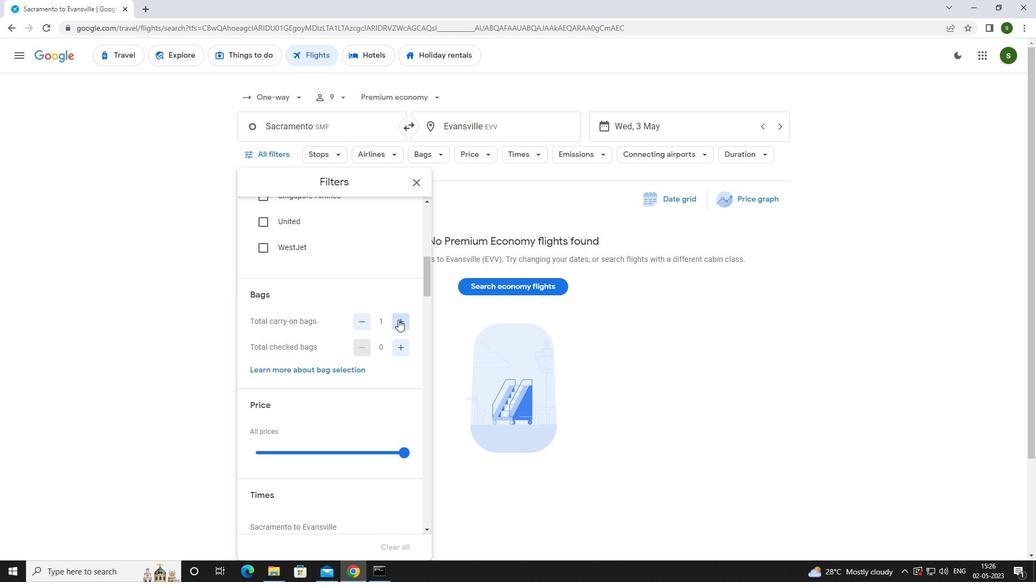 
Action: Mouse scrolled (398, 319) with delta (0, 0)
Screenshot: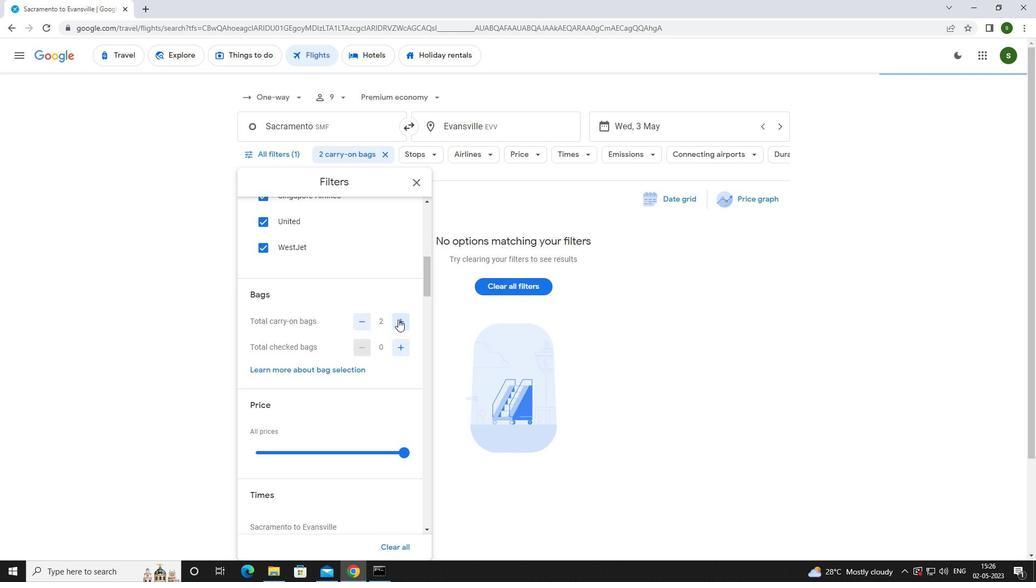 
Action: Mouse scrolled (398, 319) with delta (0, 0)
Screenshot: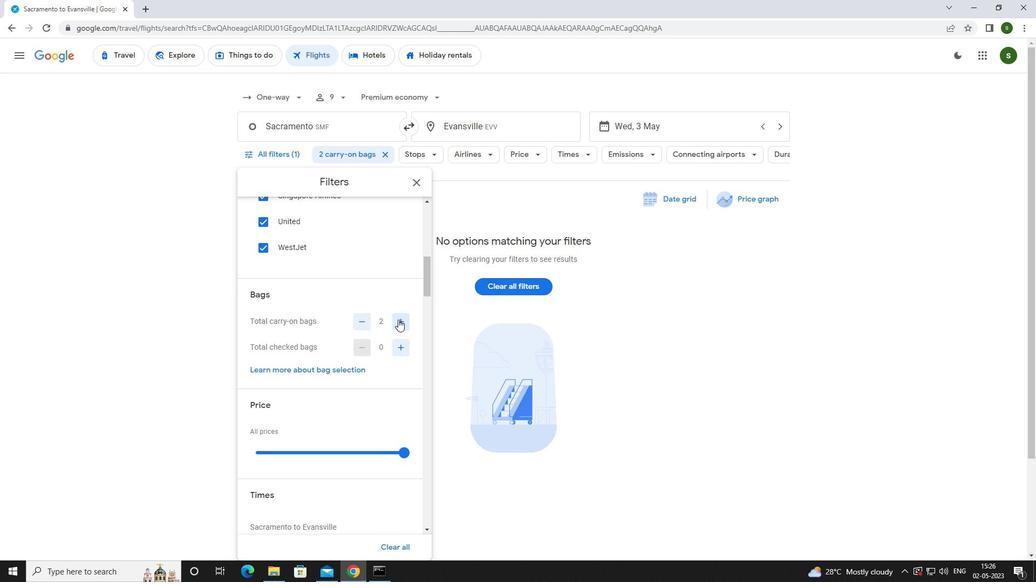 
Action: Mouse moved to (403, 345)
Screenshot: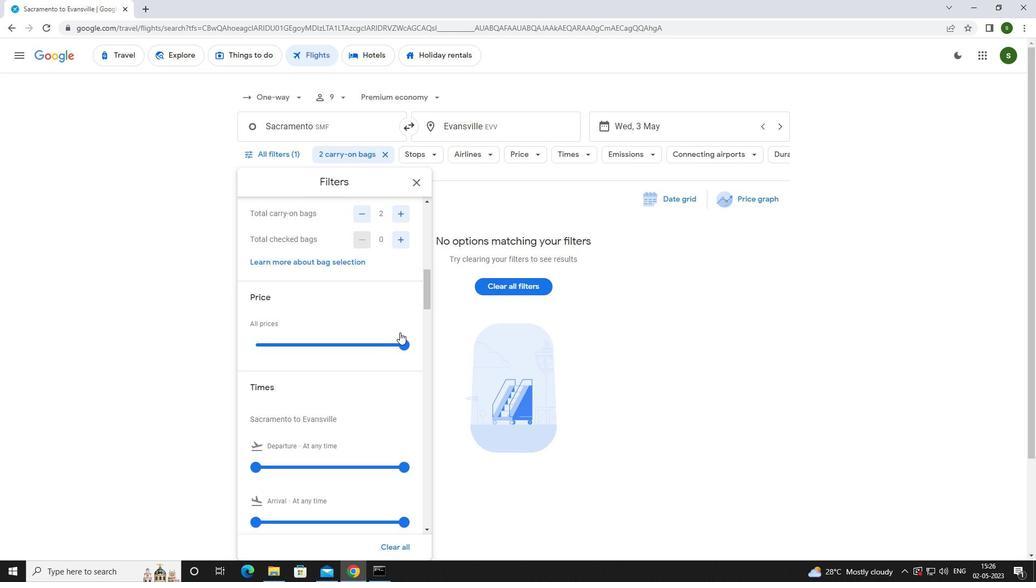
Action: Mouse pressed left at (403, 345)
Screenshot: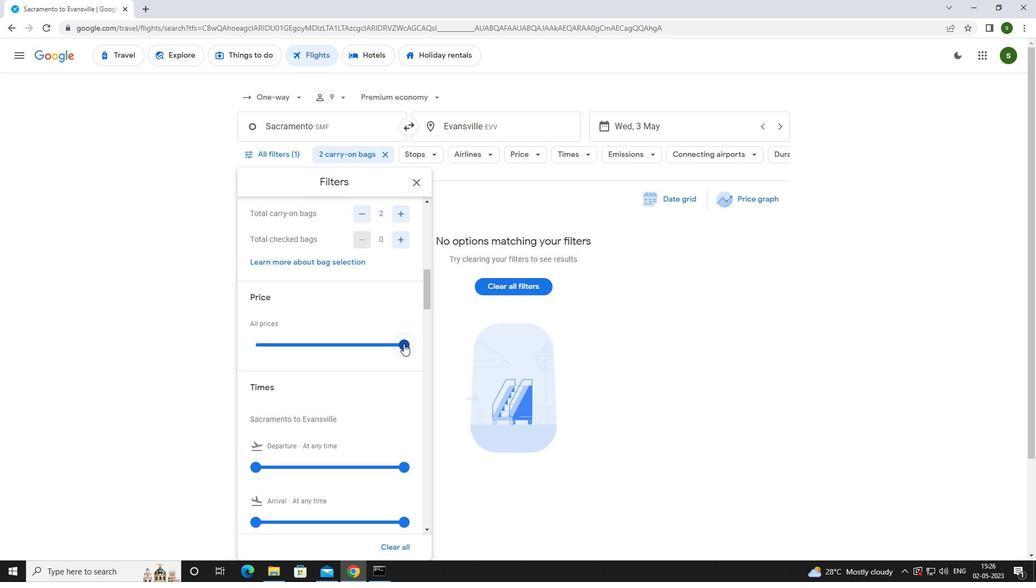 
Action: Mouse scrolled (403, 344) with delta (0, 0)
Screenshot: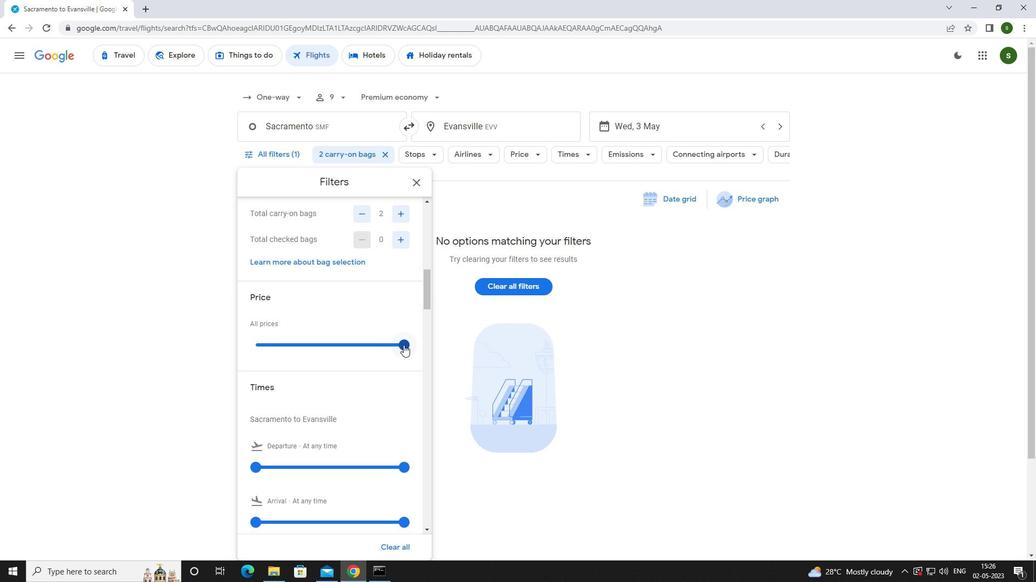 
Action: Mouse scrolled (403, 344) with delta (0, 0)
Screenshot: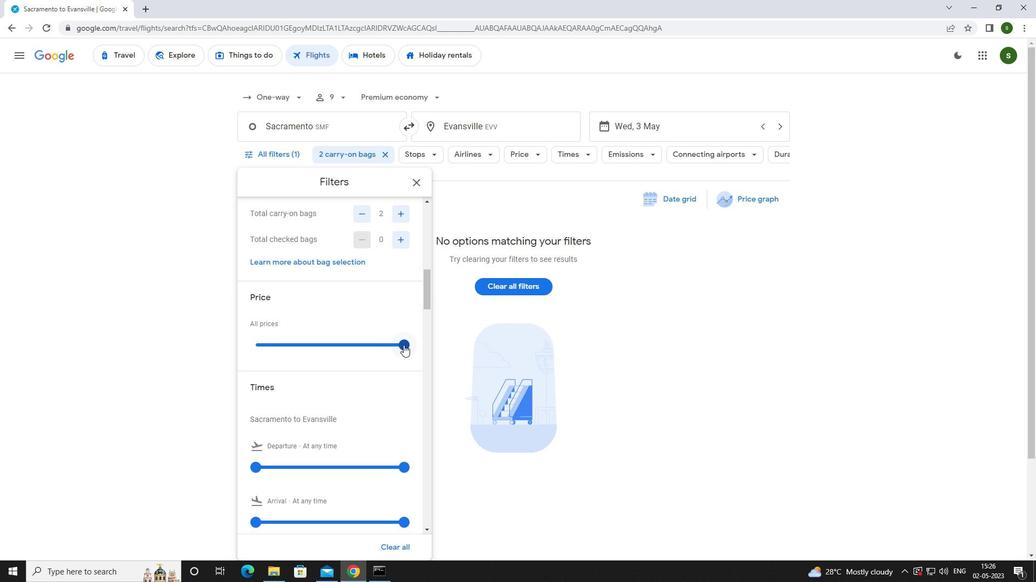 
Action: Mouse moved to (259, 362)
Screenshot: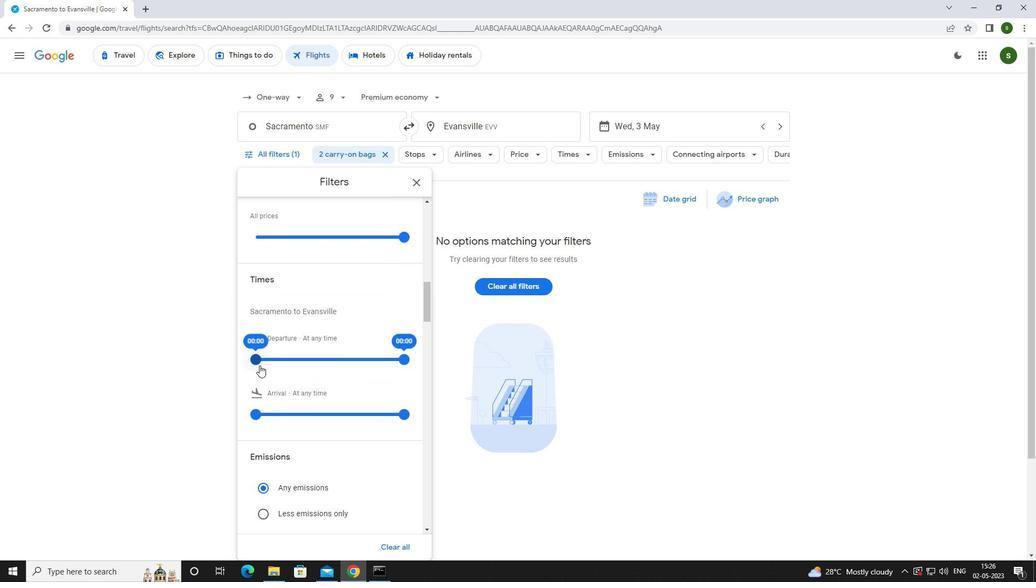 
Action: Mouse pressed left at (259, 362)
Screenshot: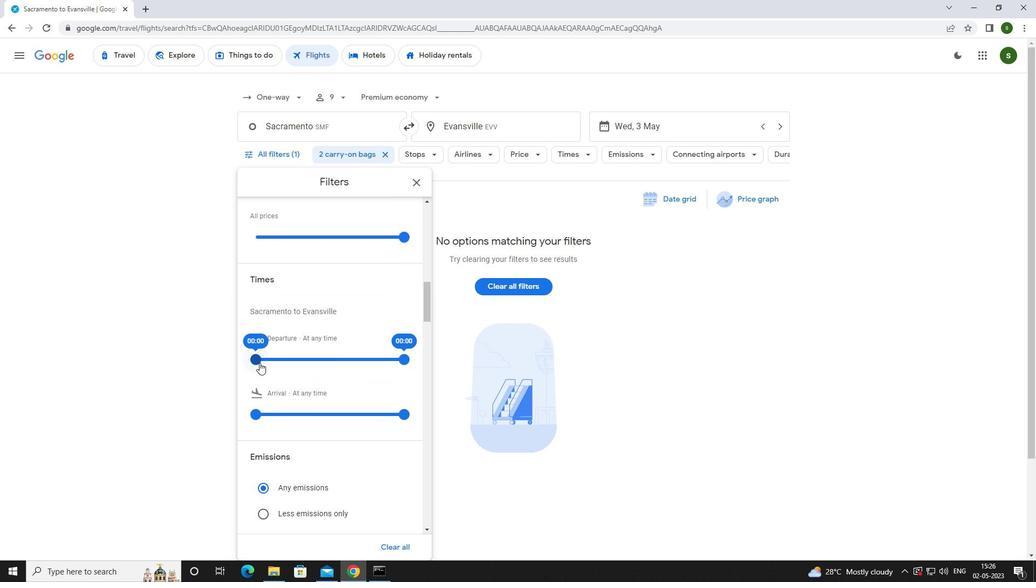 
Action: Mouse moved to (592, 363)
Screenshot: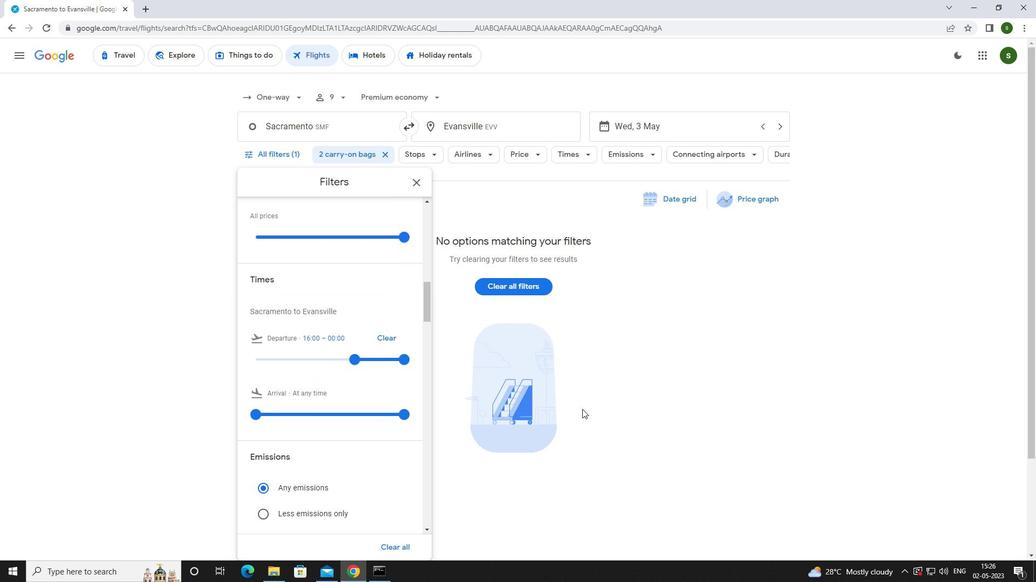 
Action: Mouse pressed left at (592, 363)
Screenshot: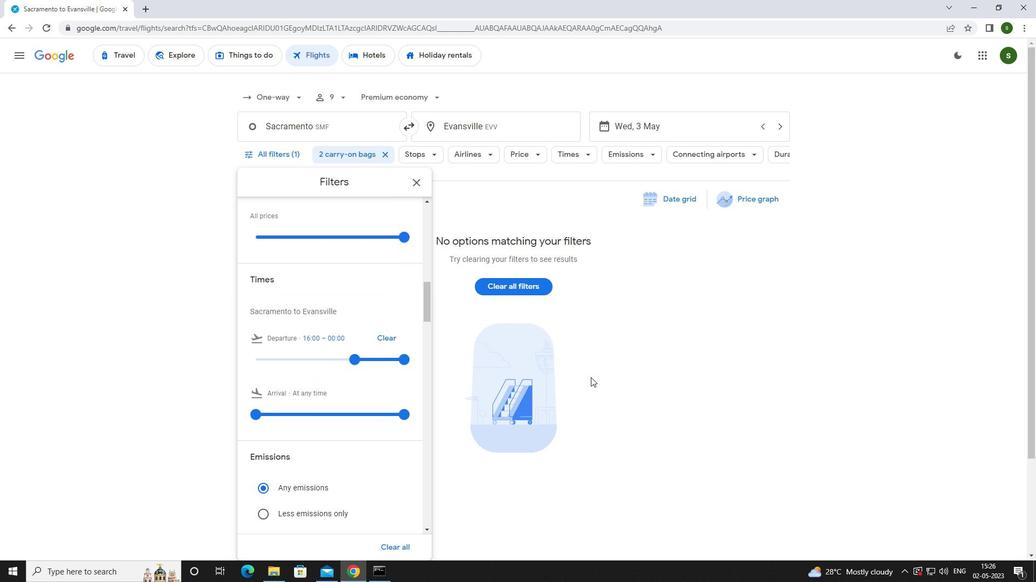 
